 Task: Look for Airbnb properties in Paducah, United States from 1st December, 2023 to 5th December, 2023 for 1 adult. Place can be entire place with 1  bedroom having 1 bed and 1 bathroom. Property type can be flat. Amenities needed are: wifi. Booking option can be shelf check-in.
Action: Mouse pressed left at (530, 96)
Screenshot: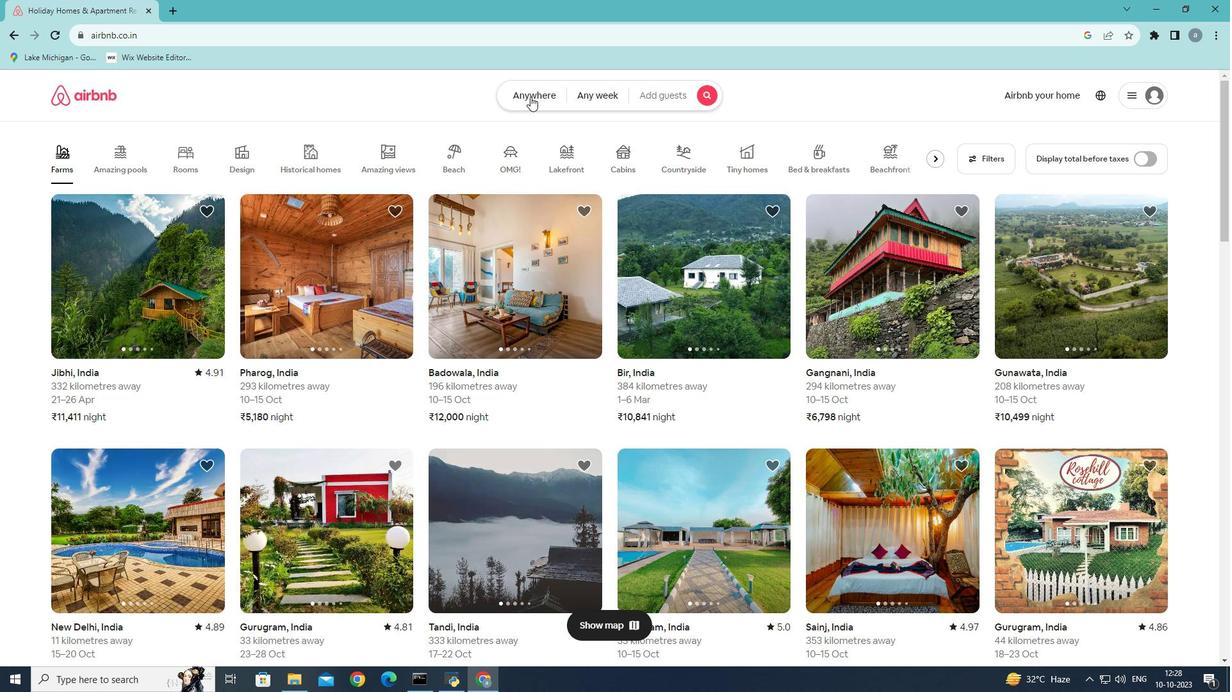 
Action: Mouse moved to (387, 150)
Screenshot: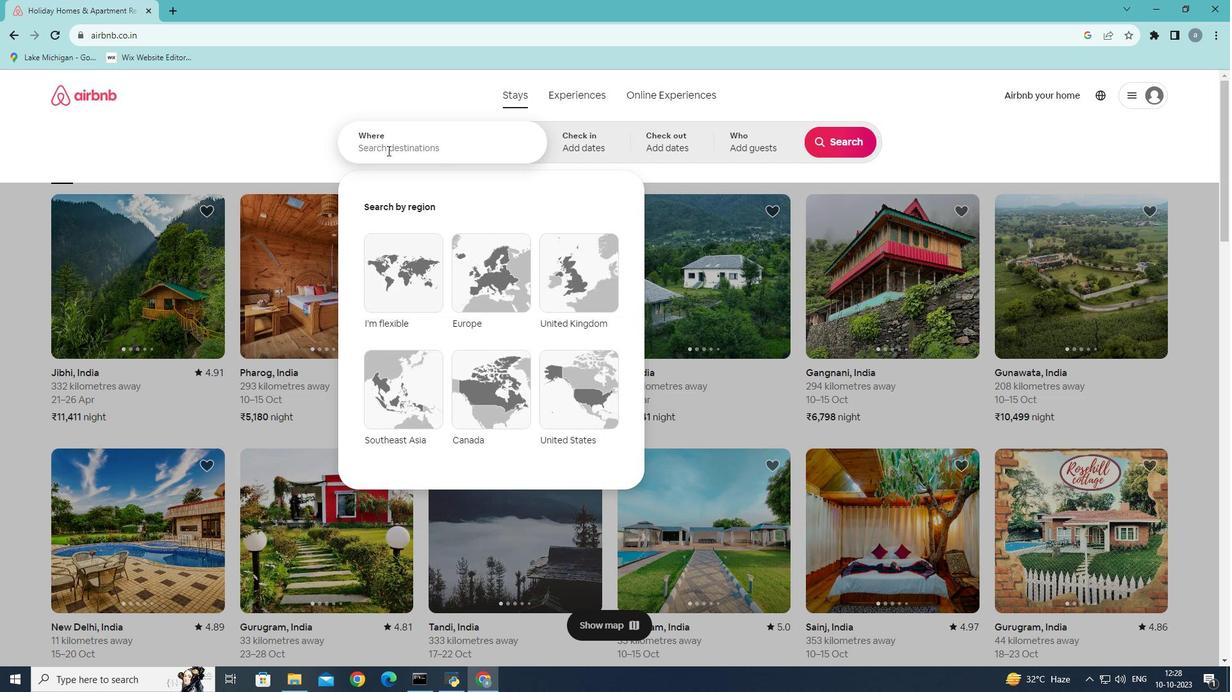 
Action: Mouse pressed left at (387, 150)
Screenshot: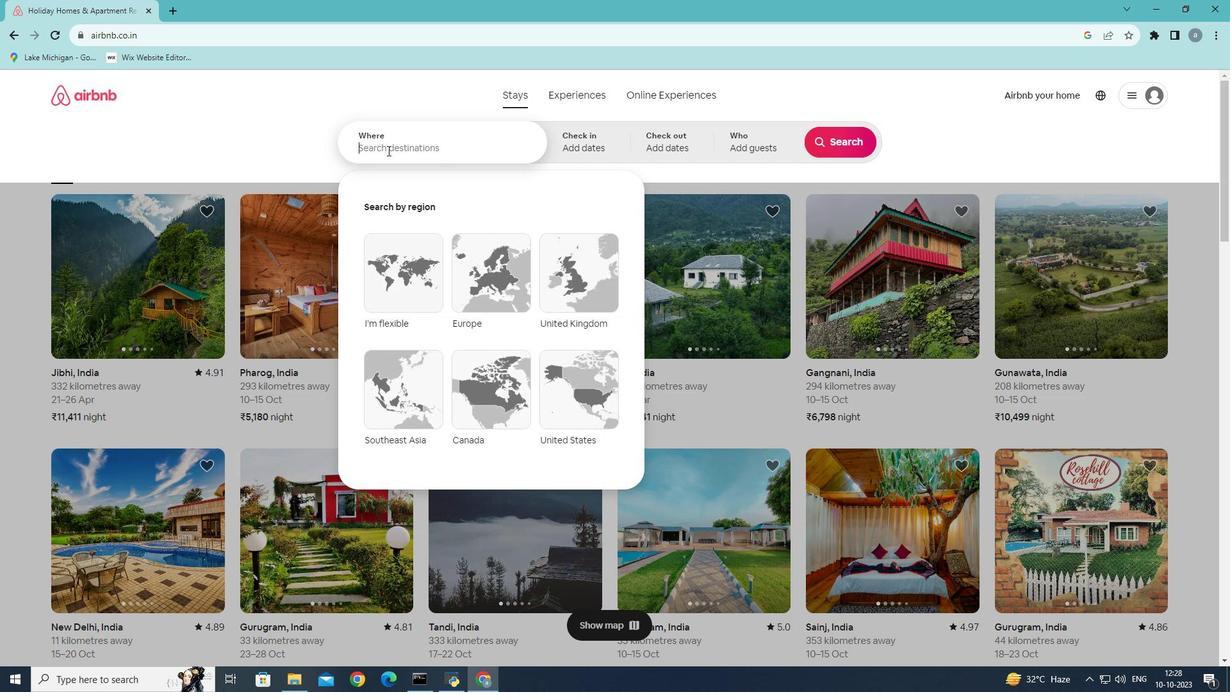 
Action: Mouse moved to (444, 141)
Screenshot: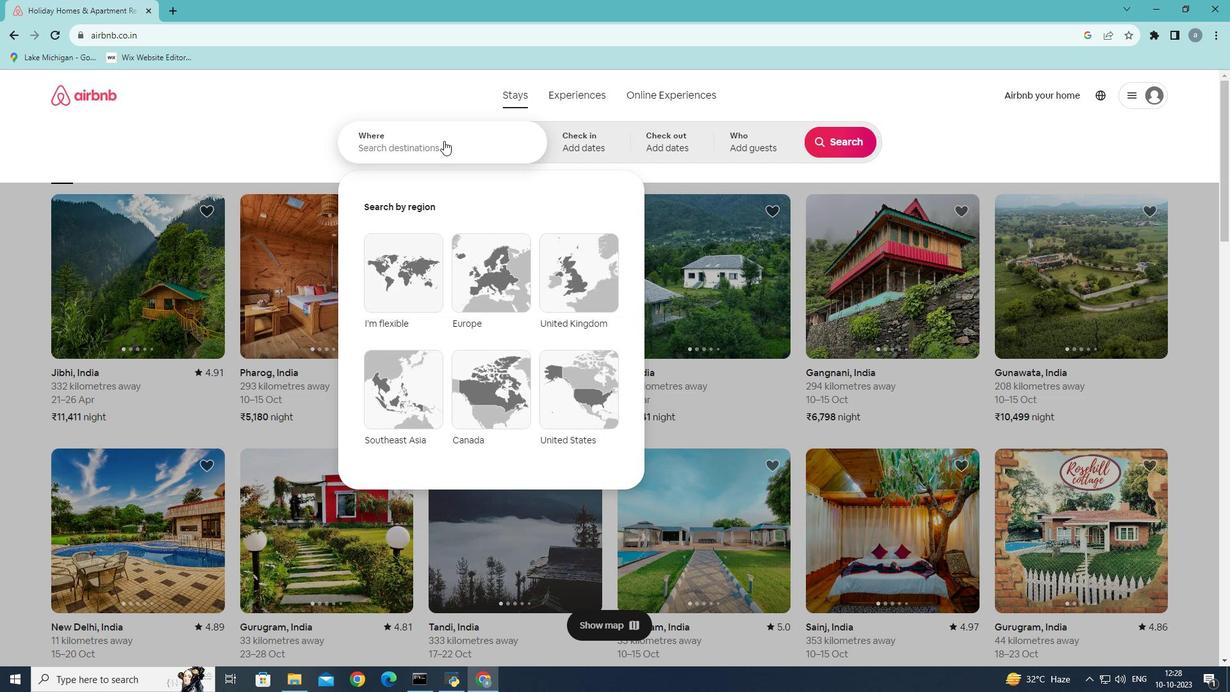 
Action: Key pressed <Key.shift>Paducah
Screenshot: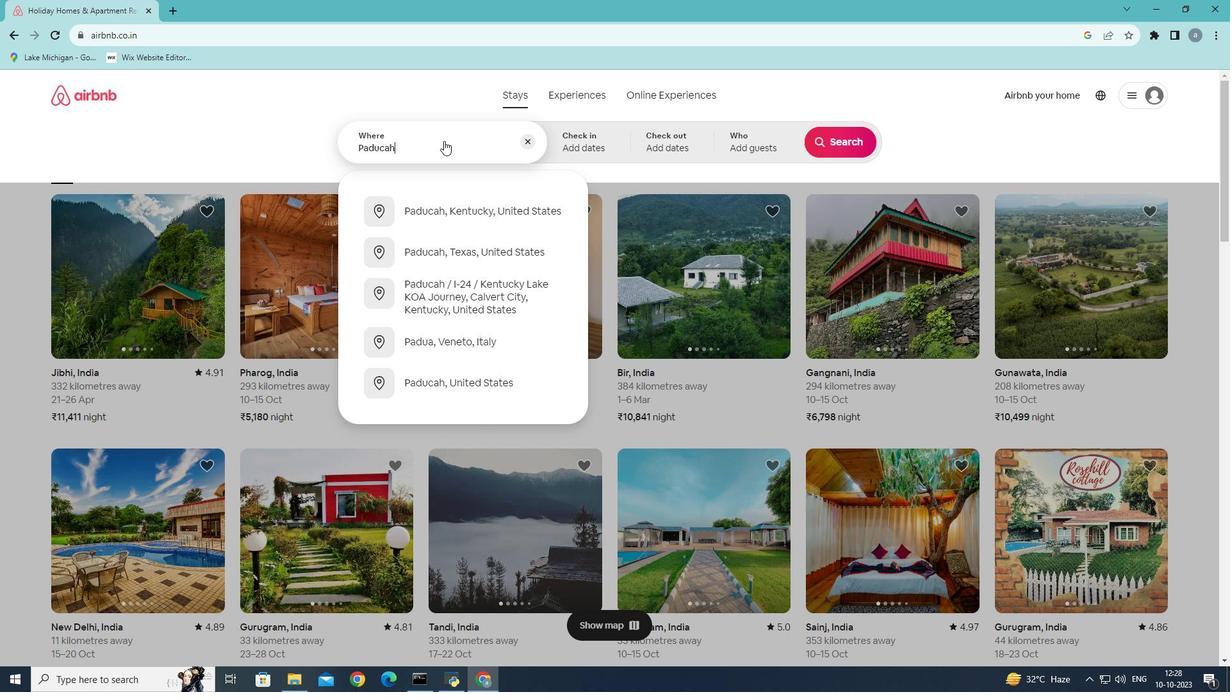 
Action: Mouse moved to (484, 218)
Screenshot: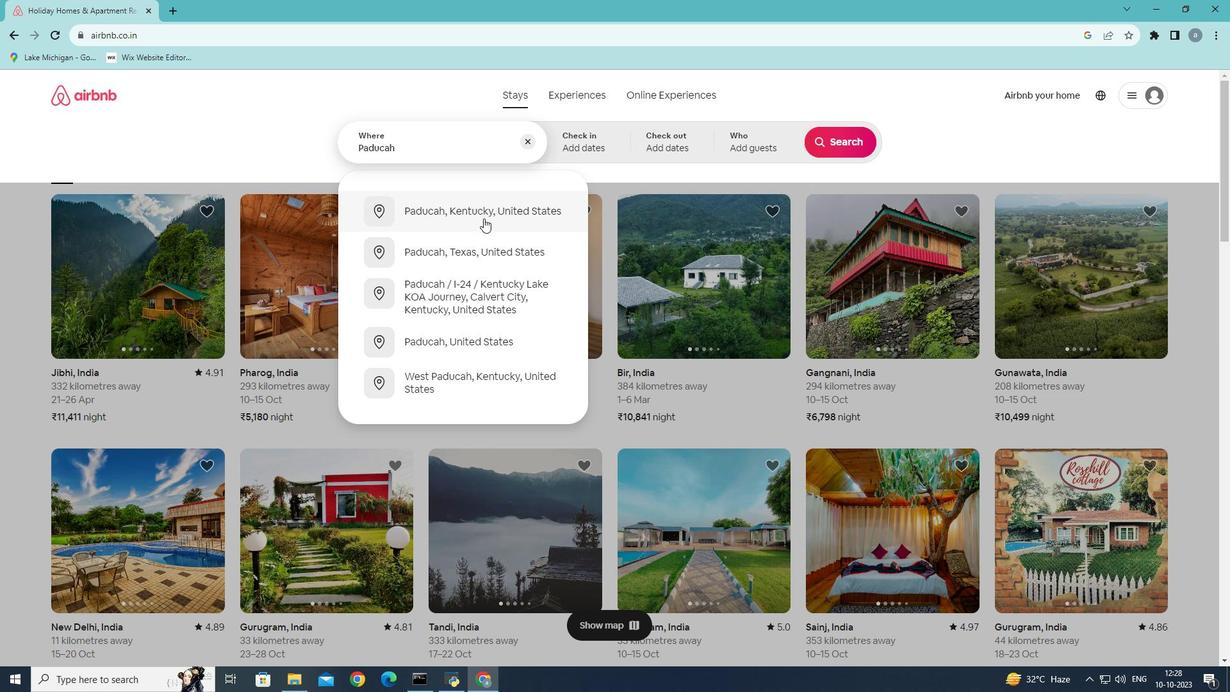 
Action: Mouse pressed left at (484, 218)
Screenshot: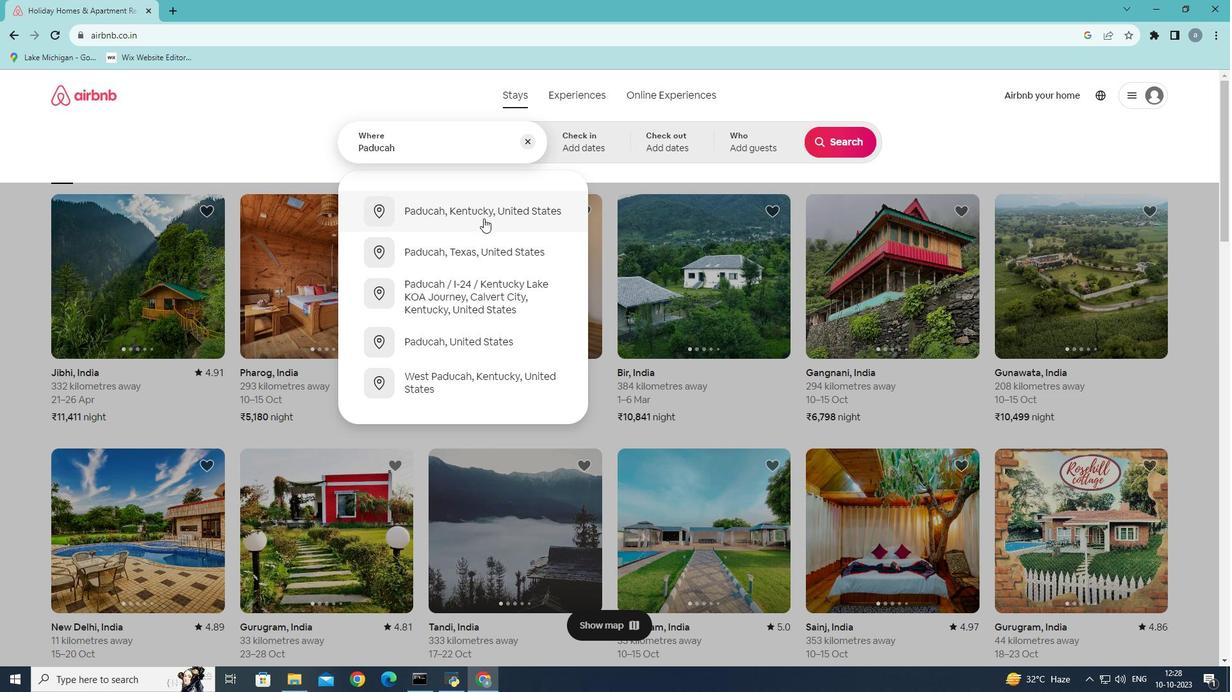 
Action: Mouse moved to (835, 242)
Screenshot: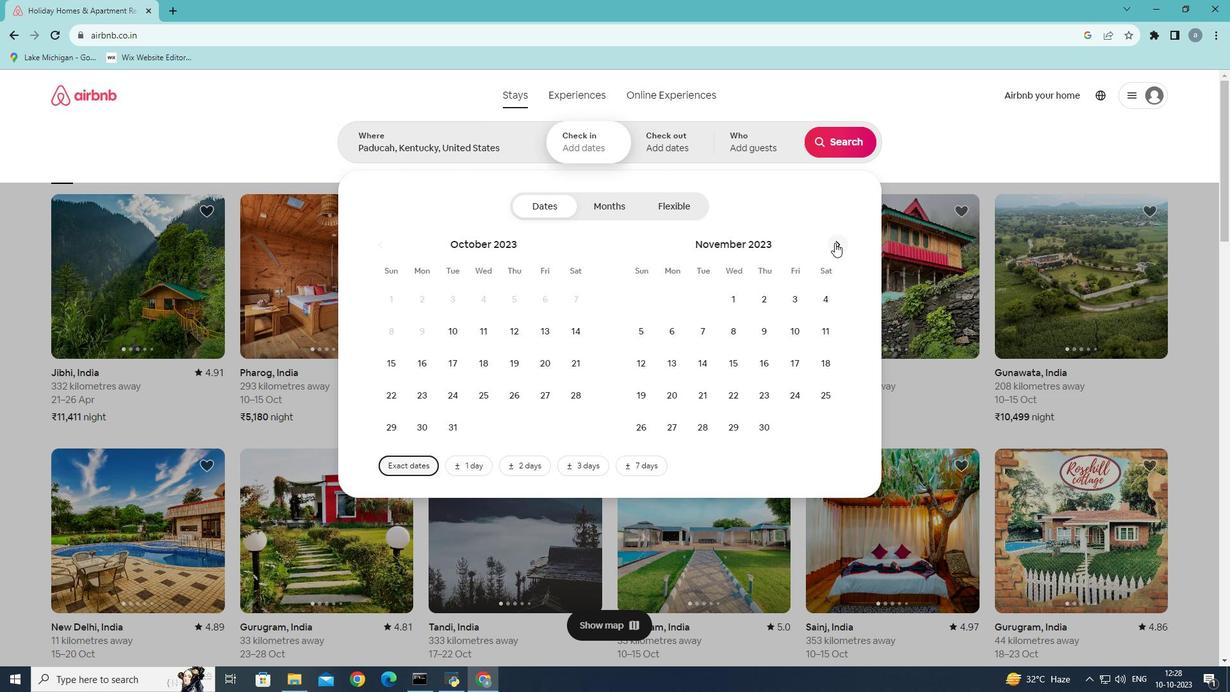 
Action: Mouse pressed left at (835, 242)
Screenshot: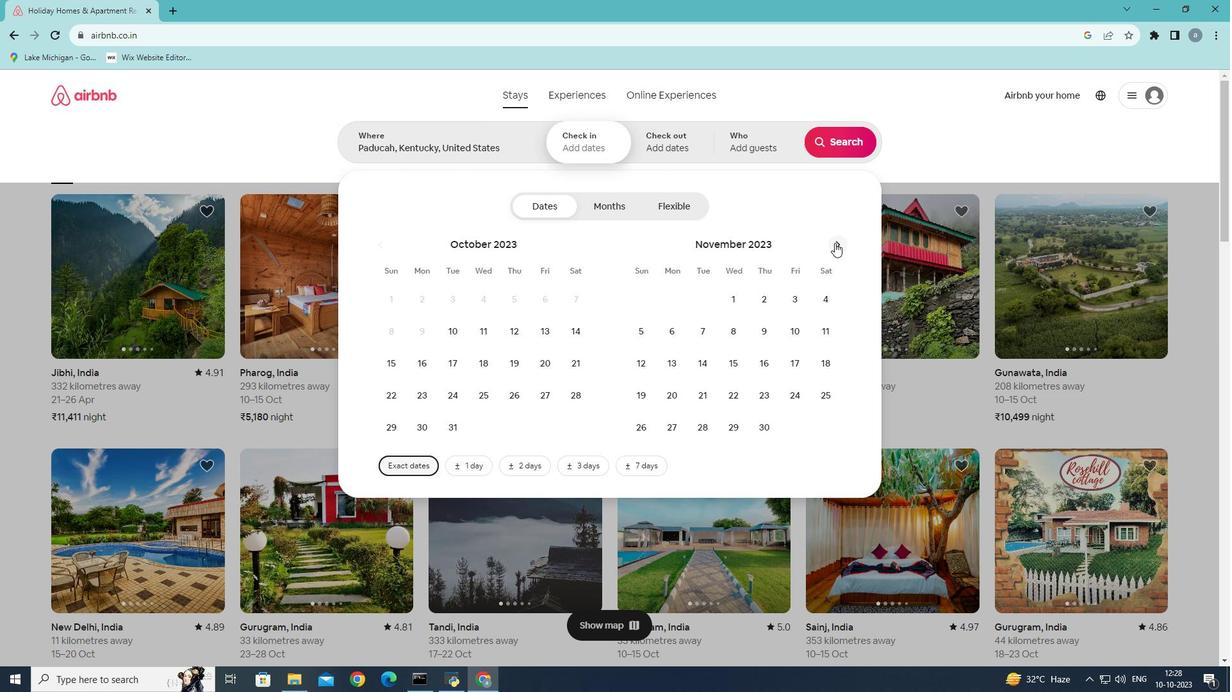 
Action: Mouse moved to (794, 296)
Screenshot: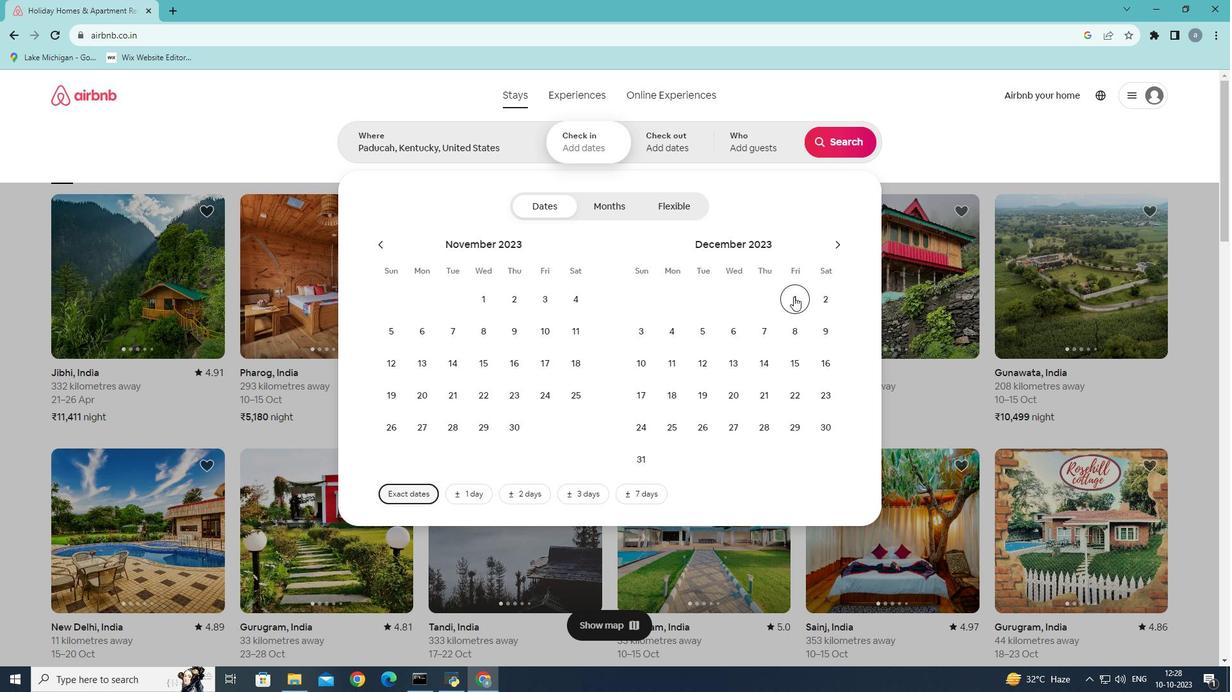 
Action: Mouse pressed left at (794, 296)
Screenshot: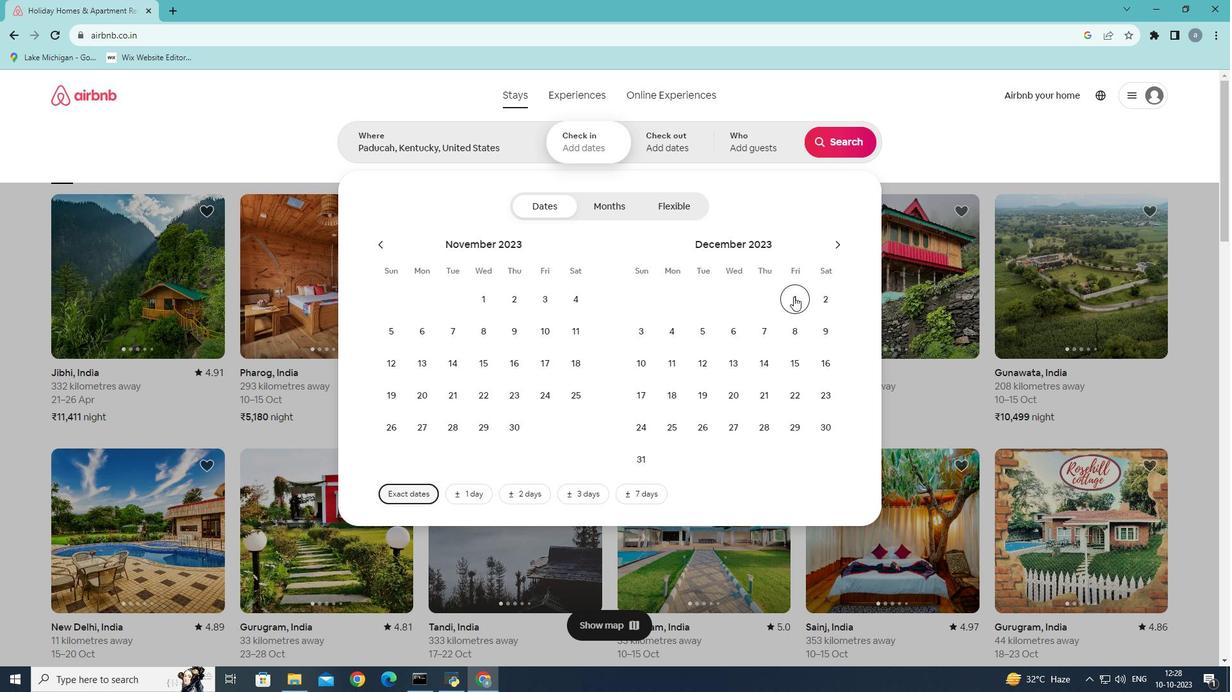 
Action: Mouse moved to (700, 329)
Screenshot: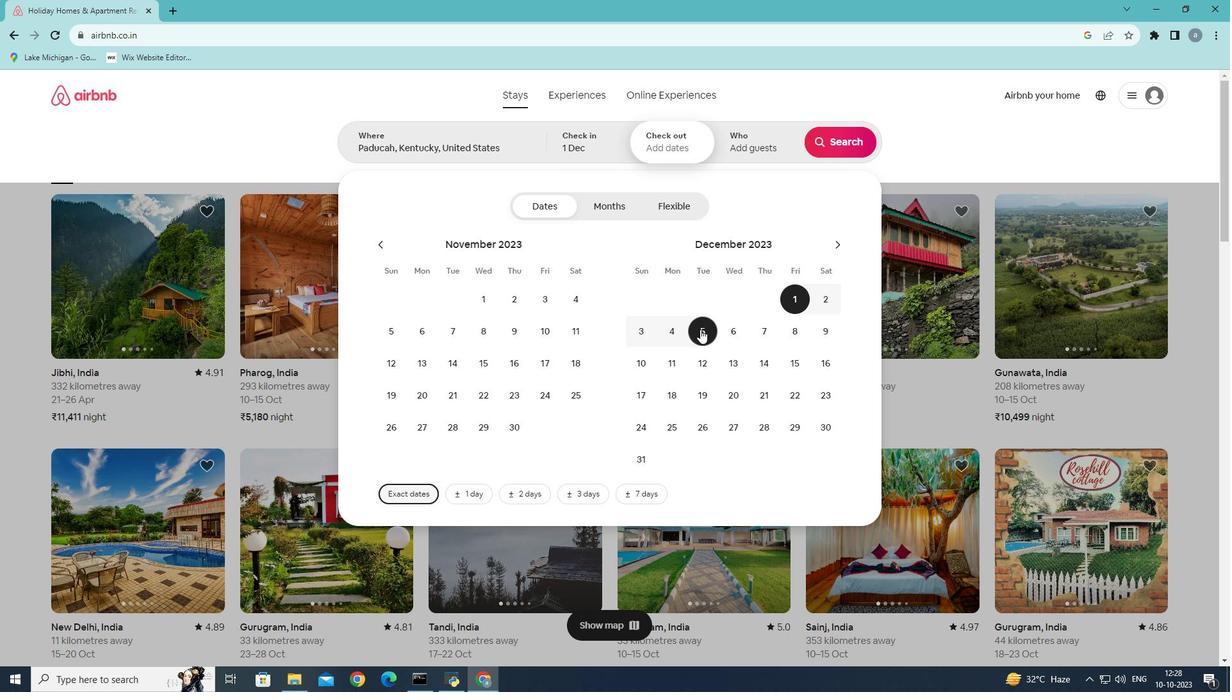 
Action: Mouse pressed left at (700, 329)
Screenshot: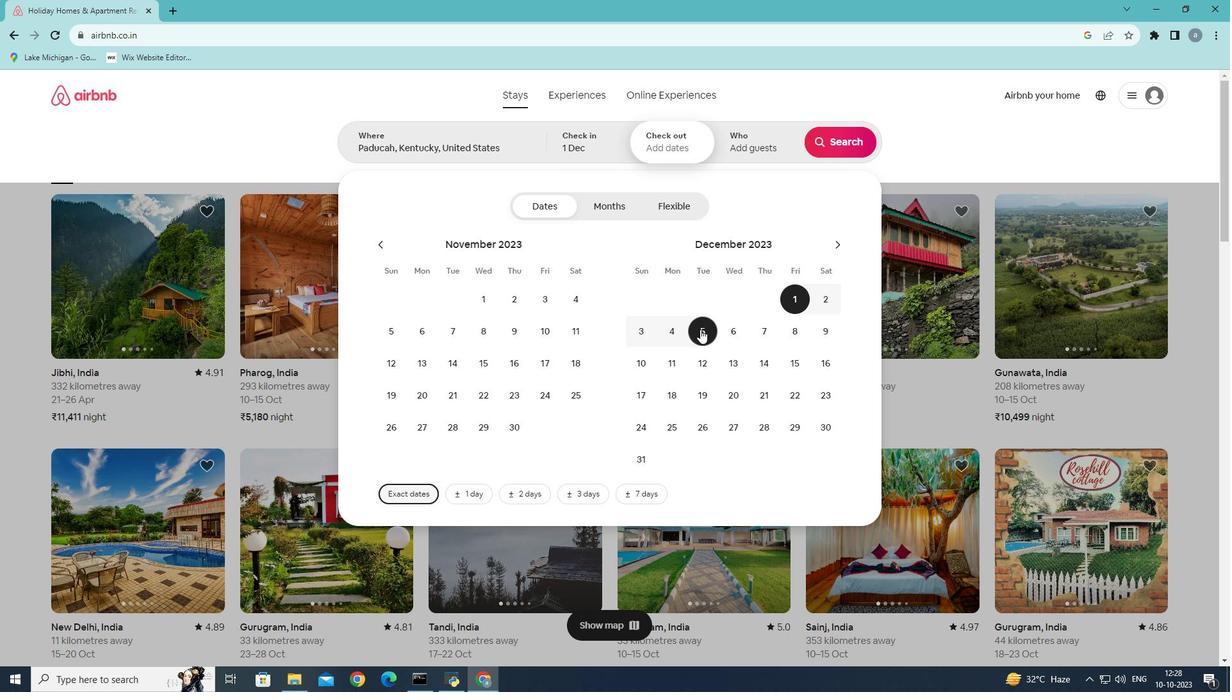
Action: Mouse moved to (752, 144)
Screenshot: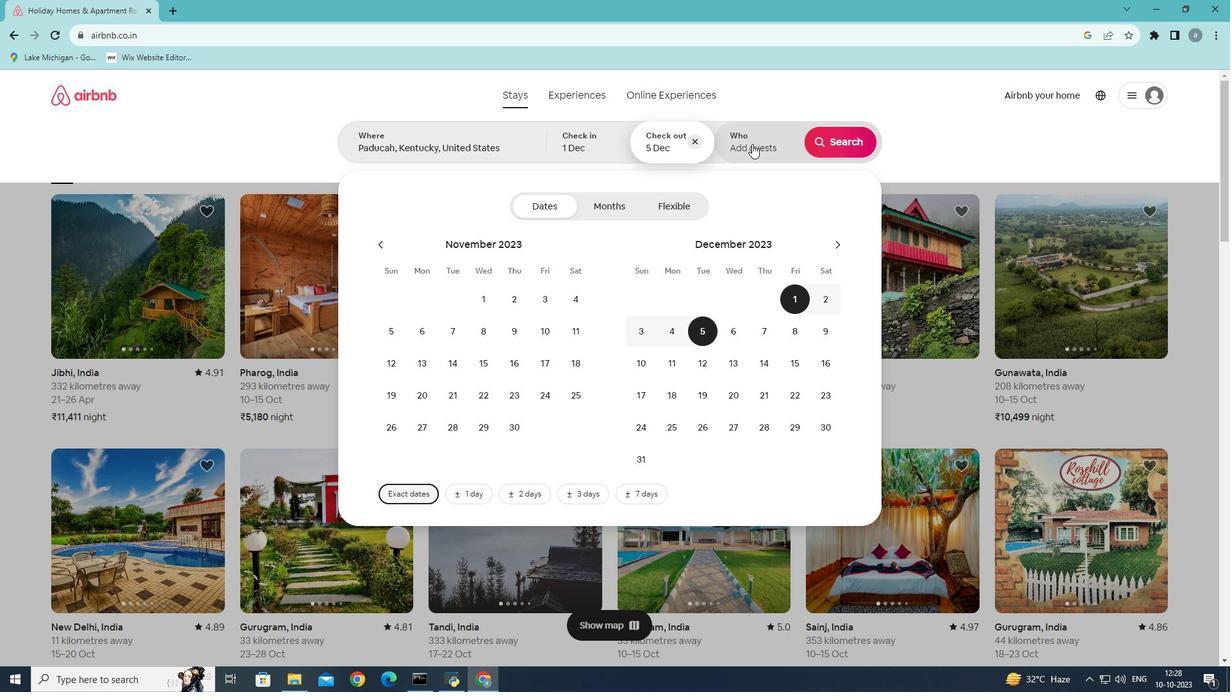 
Action: Mouse pressed left at (752, 144)
Screenshot: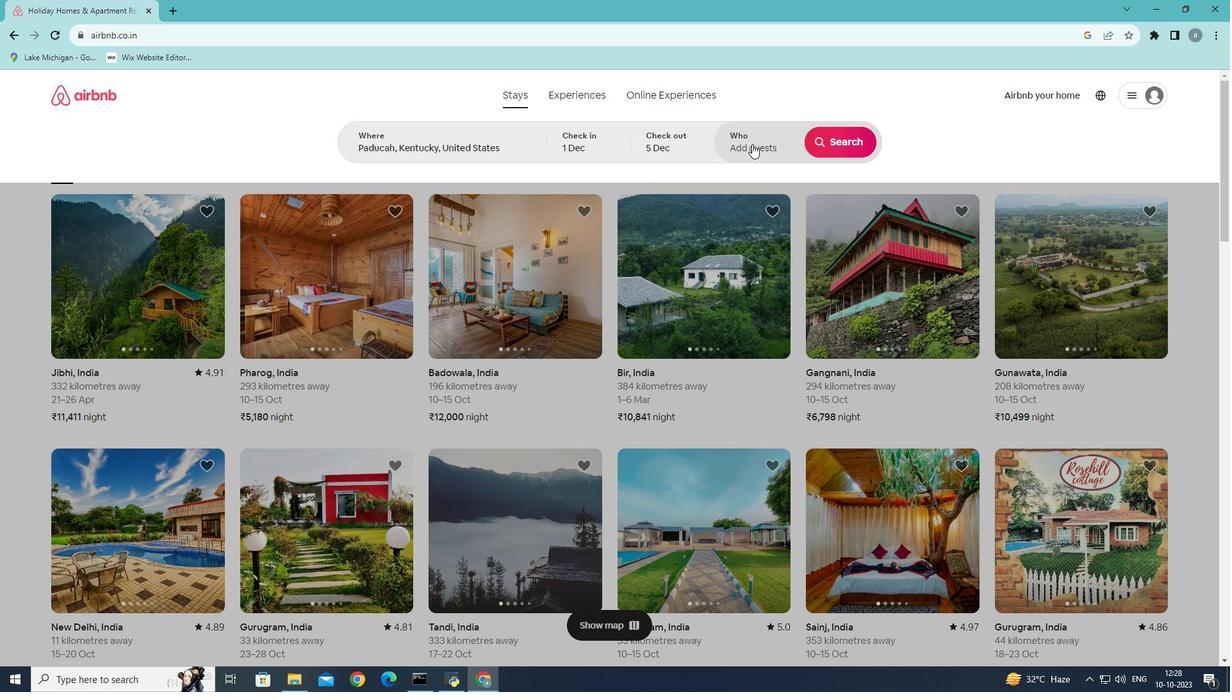 
Action: Mouse moved to (845, 210)
Screenshot: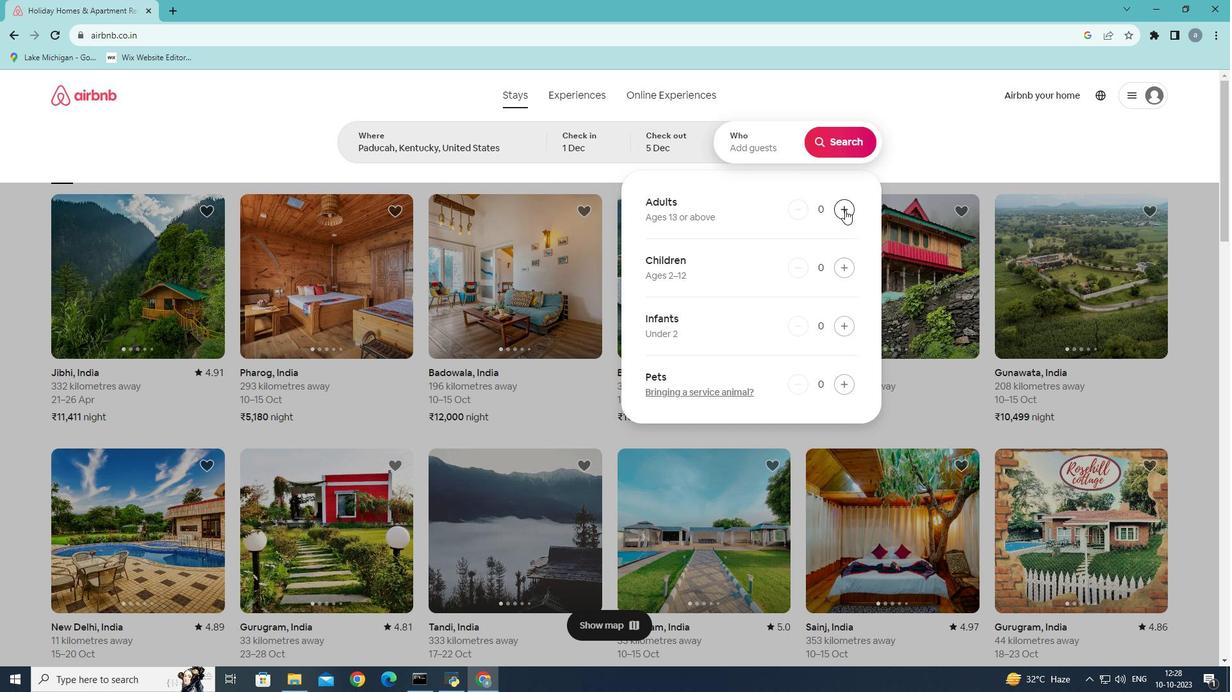 
Action: Mouse pressed left at (845, 210)
Screenshot: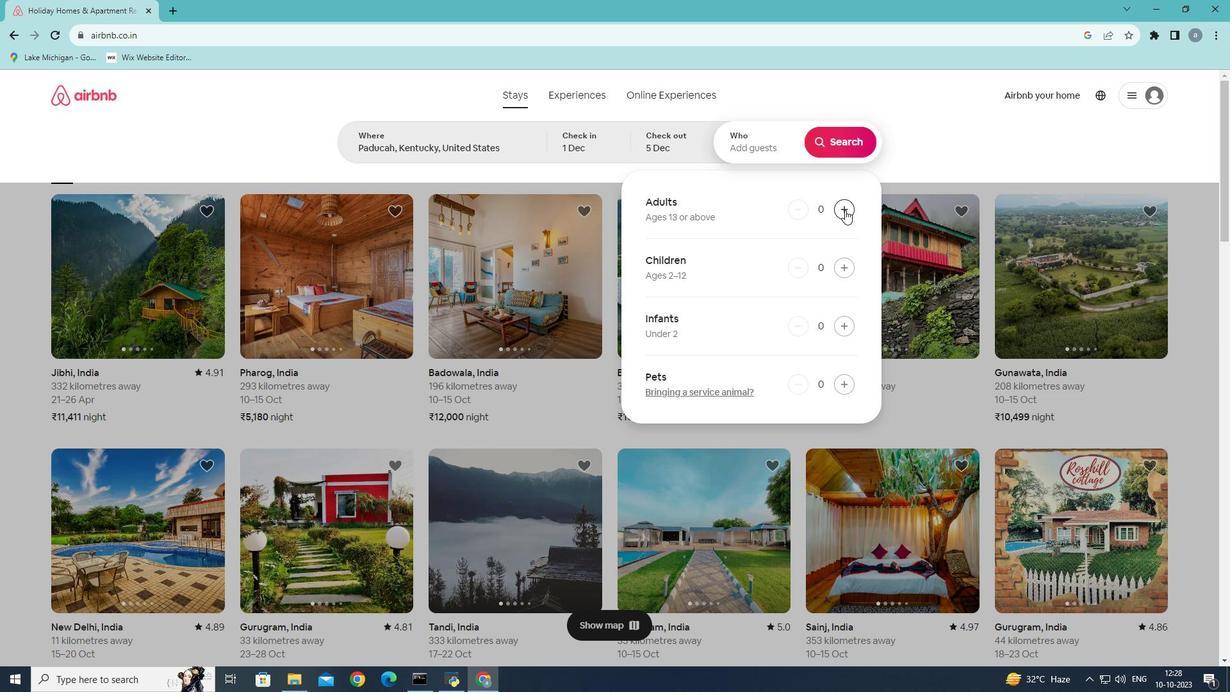 
Action: Mouse moved to (853, 150)
Screenshot: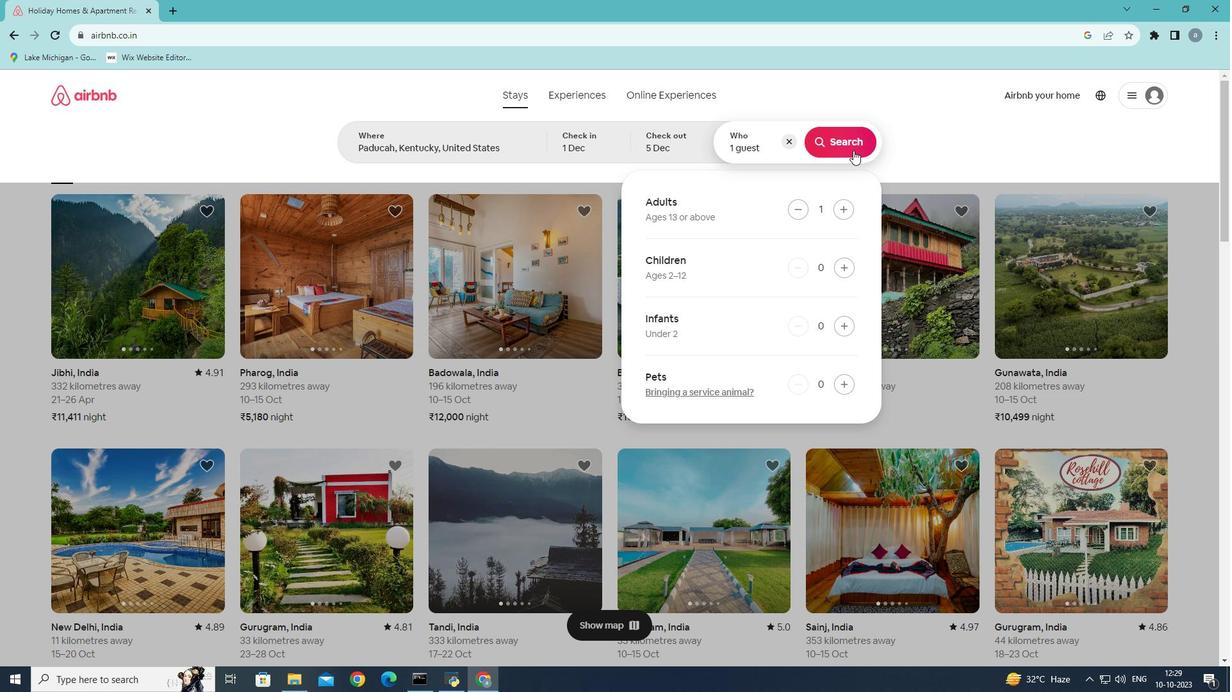 
Action: Mouse pressed left at (853, 150)
Screenshot: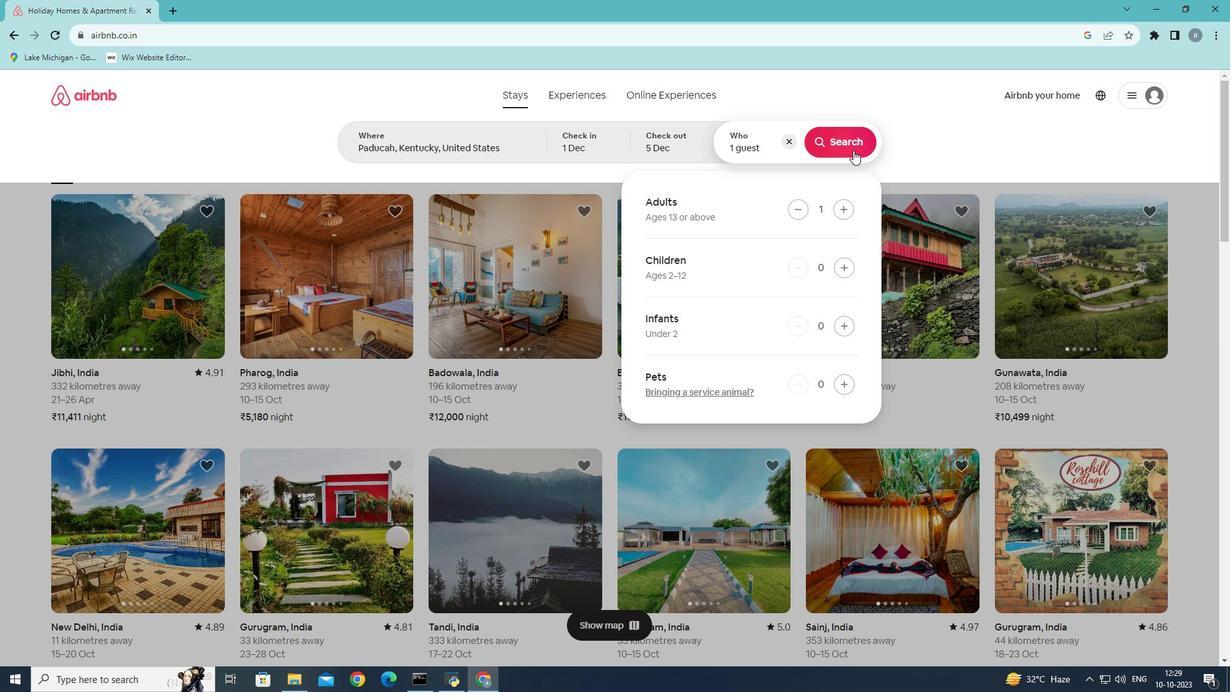 
Action: Mouse moved to (1021, 146)
Screenshot: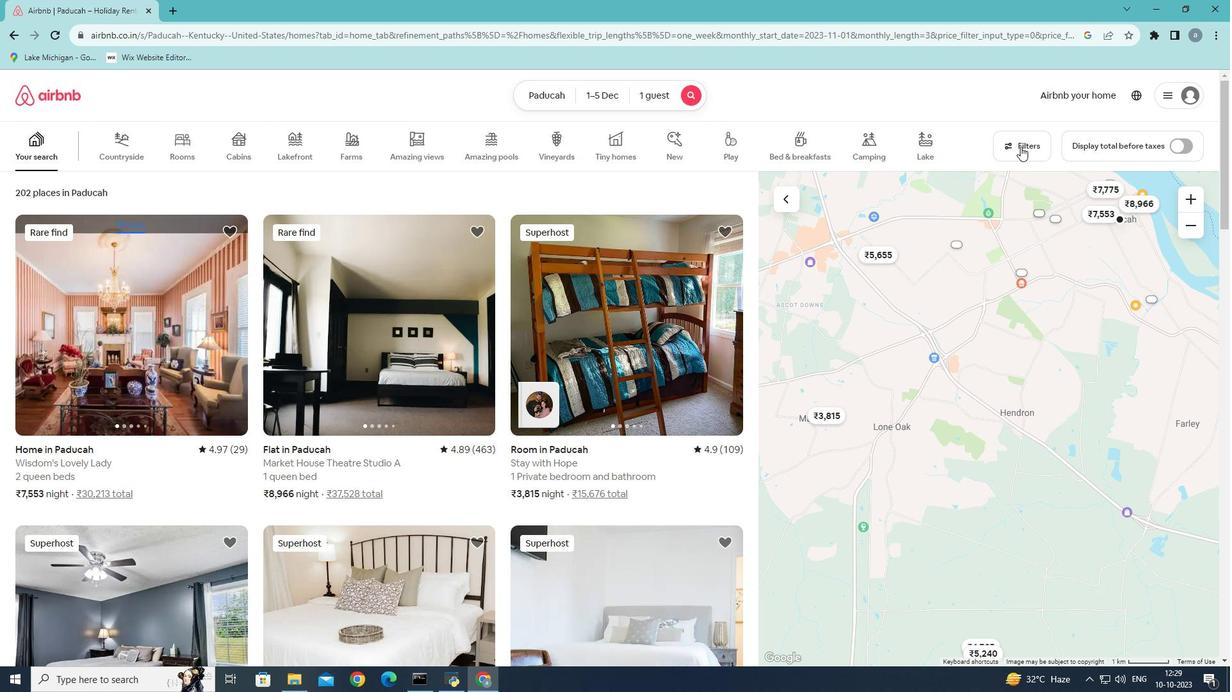 
Action: Mouse pressed left at (1021, 146)
Screenshot: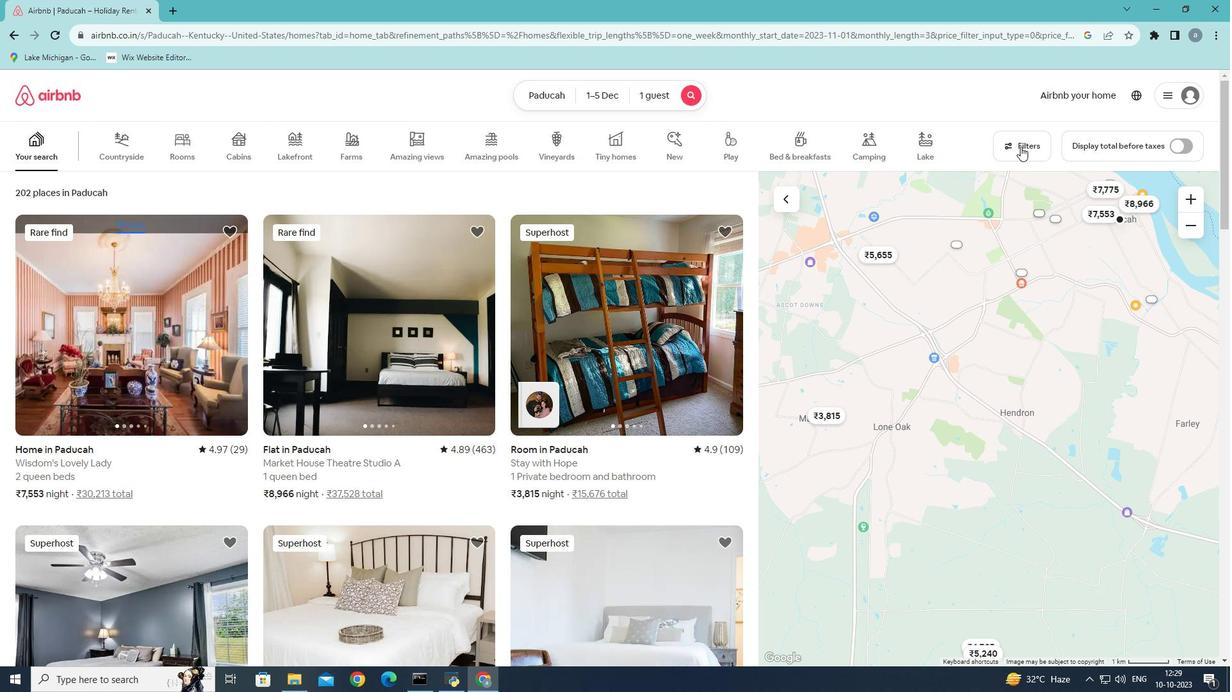 
Action: Mouse moved to (755, 218)
Screenshot: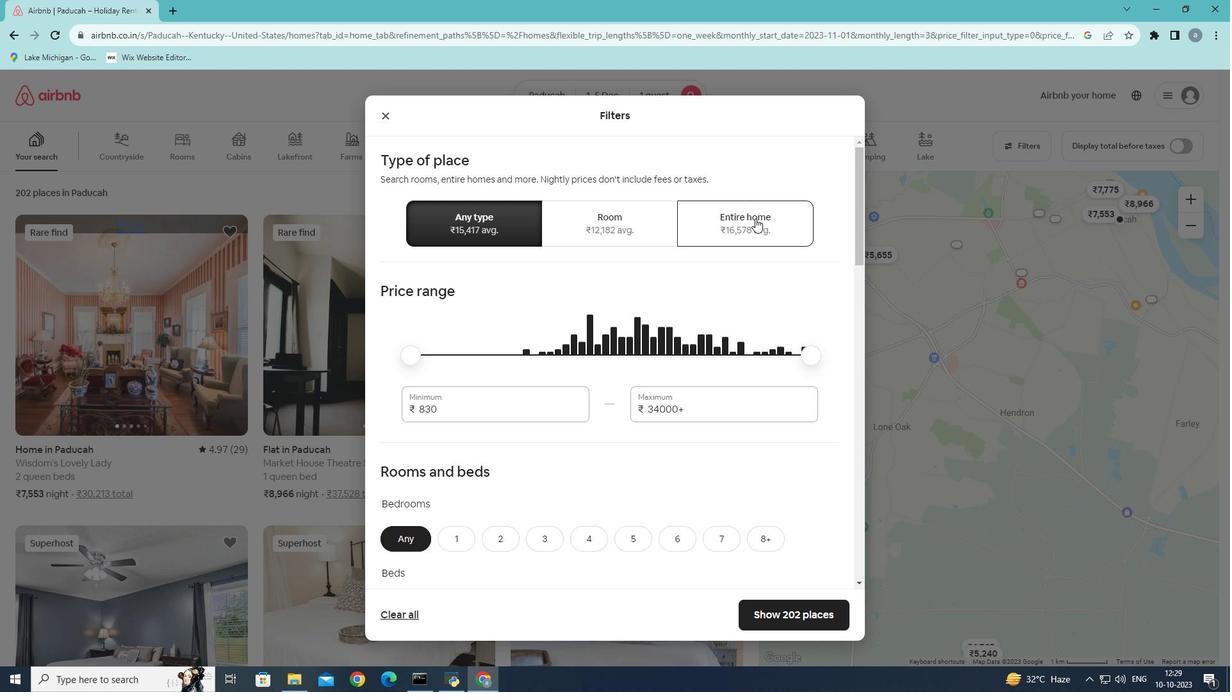 
Action: Mouse pressed left at (755, 218)
Screenshot: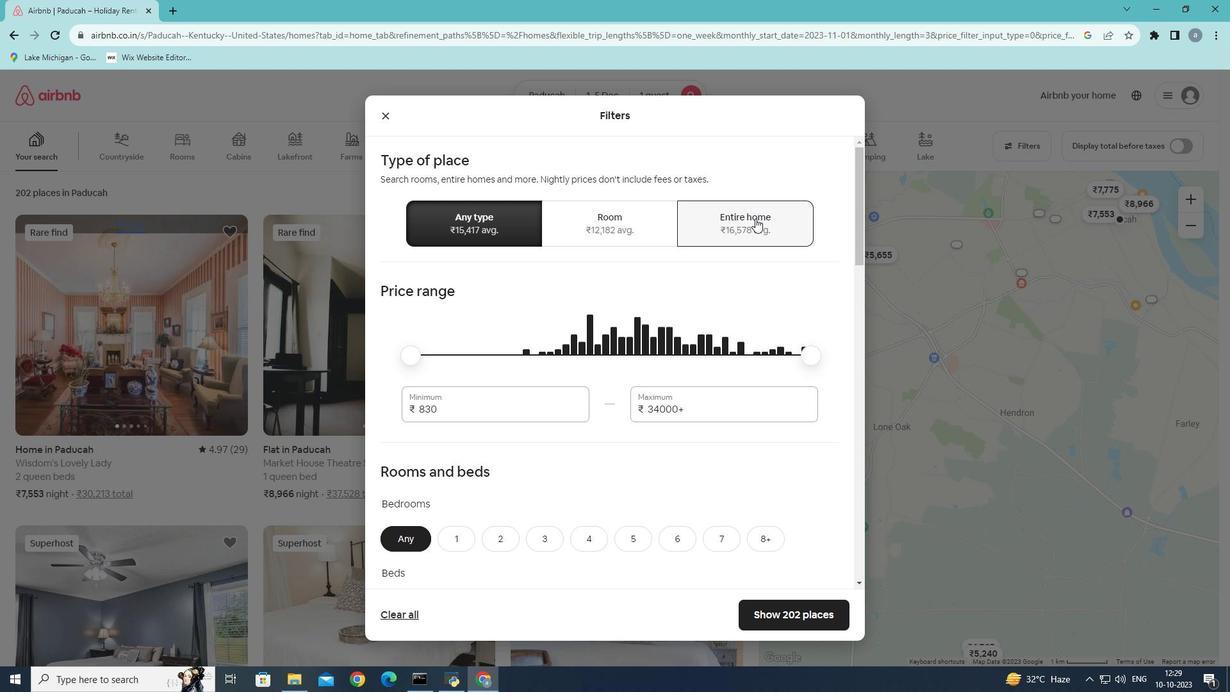 
Action: Mouse moved to (615, 308)
Screenshot: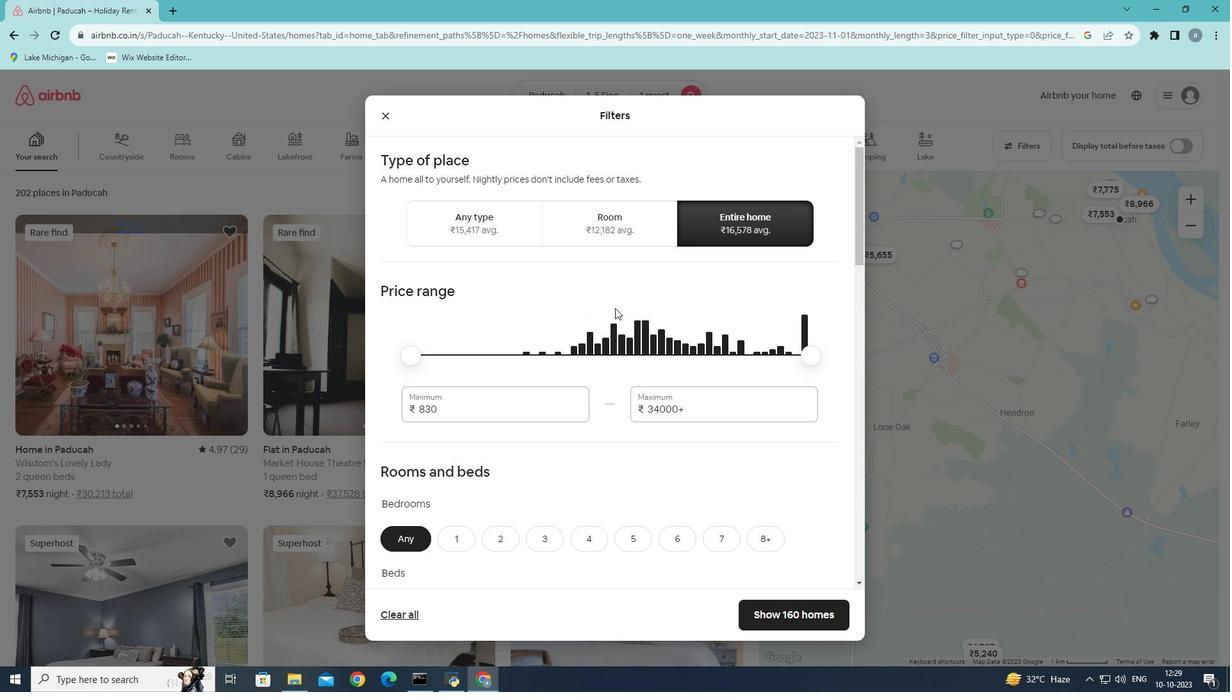 
Action: Mouse scrolled (615, 307) with delta (0, 0)
Screenshot: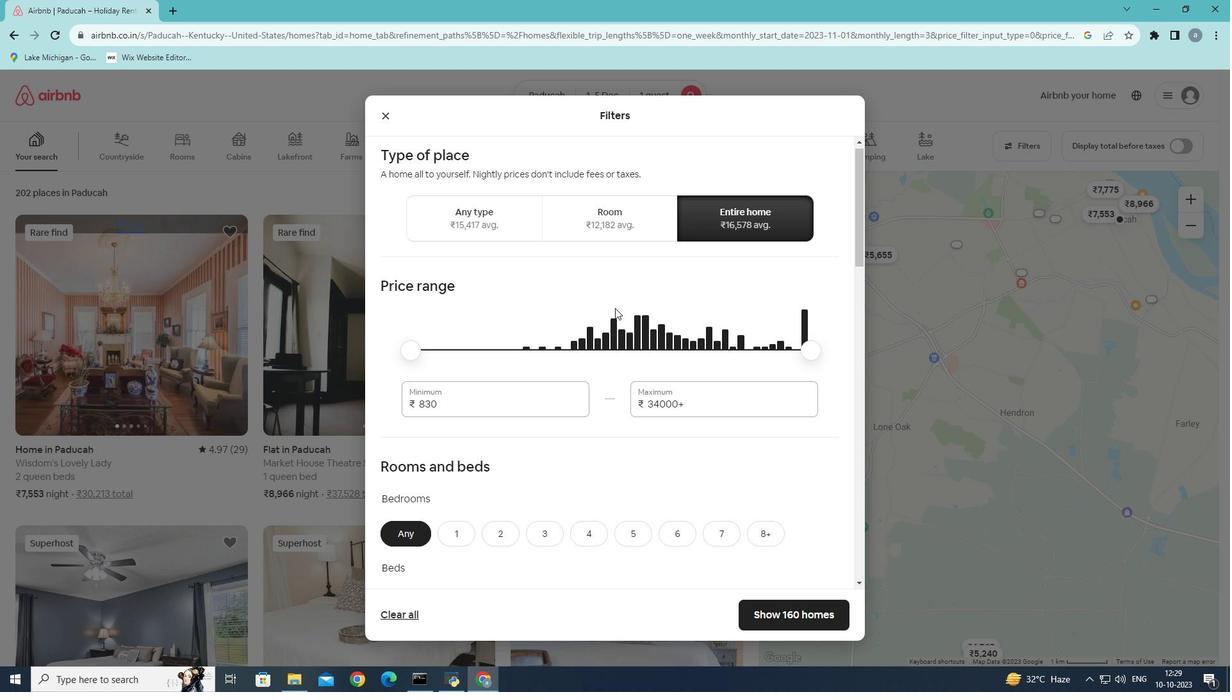 
Action: Mouse scrolled (615, 307) with delta (0, 0)
Screenshot: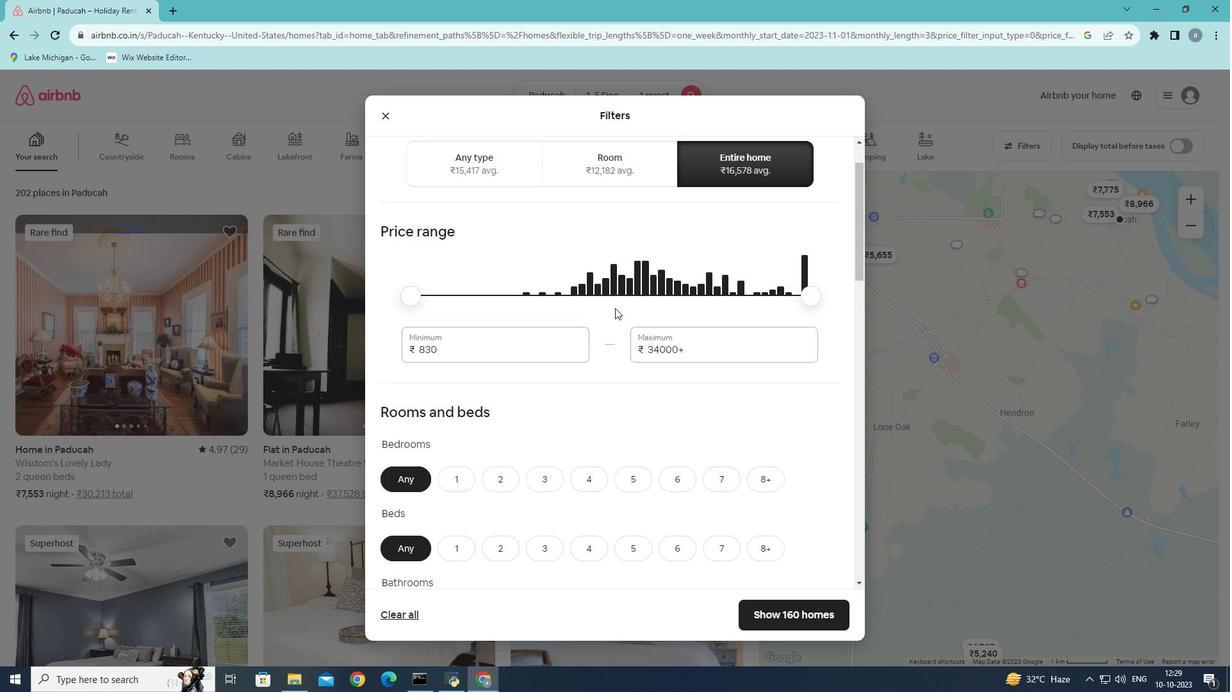 
Action: Mouse scrolled (615, 307) with delta (0, 0)
Screenshot: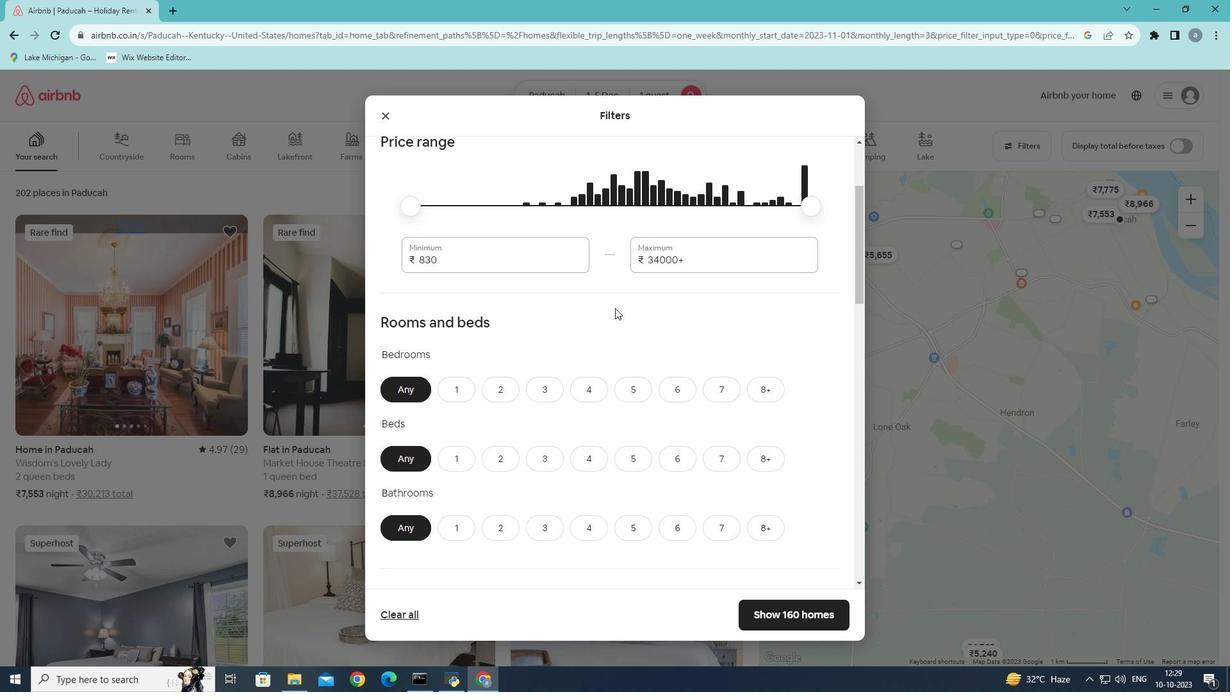 
Action: Mouse scrolled (615, 307) with delta (0, 0)
Screenshot: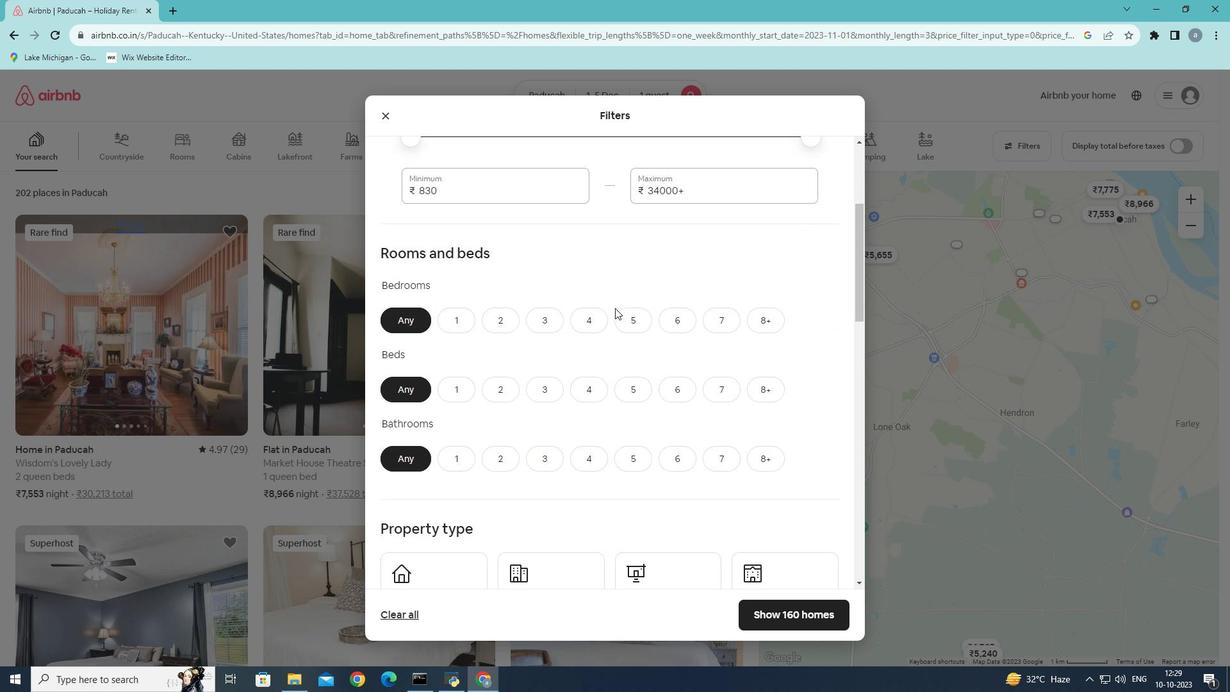 
Action: Mouse moved to (466, 282)
Screenshot: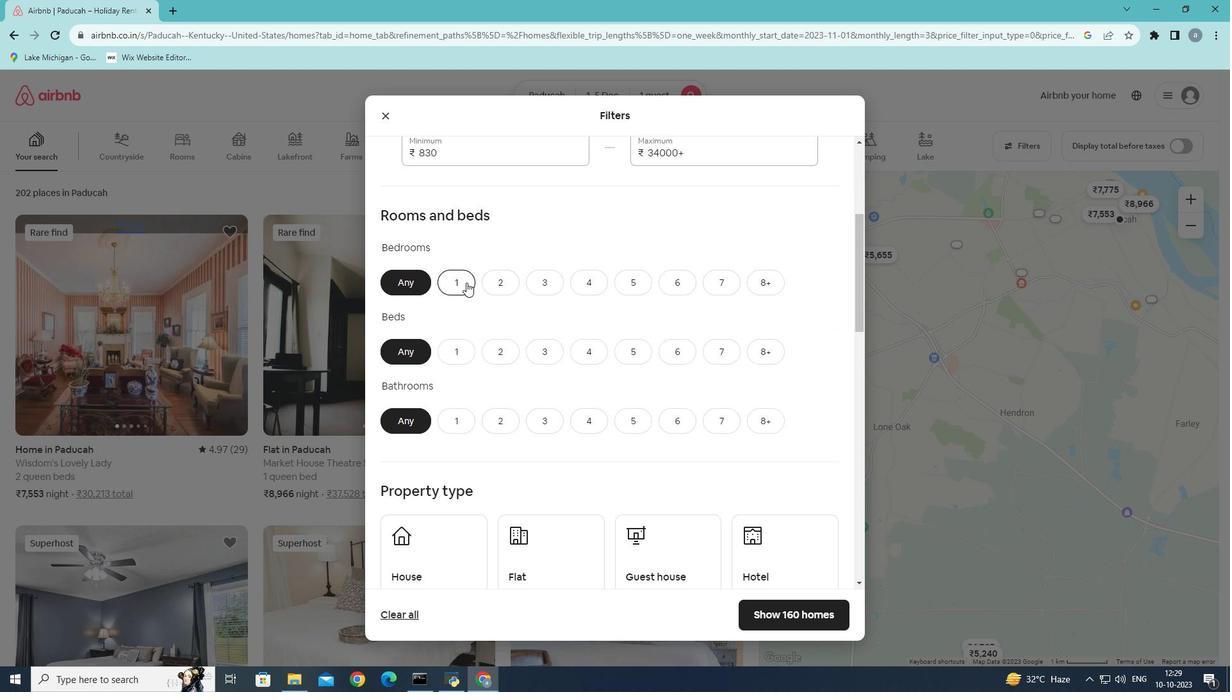 
Action: Mouse pressed left at (466, 282)
Screenshot: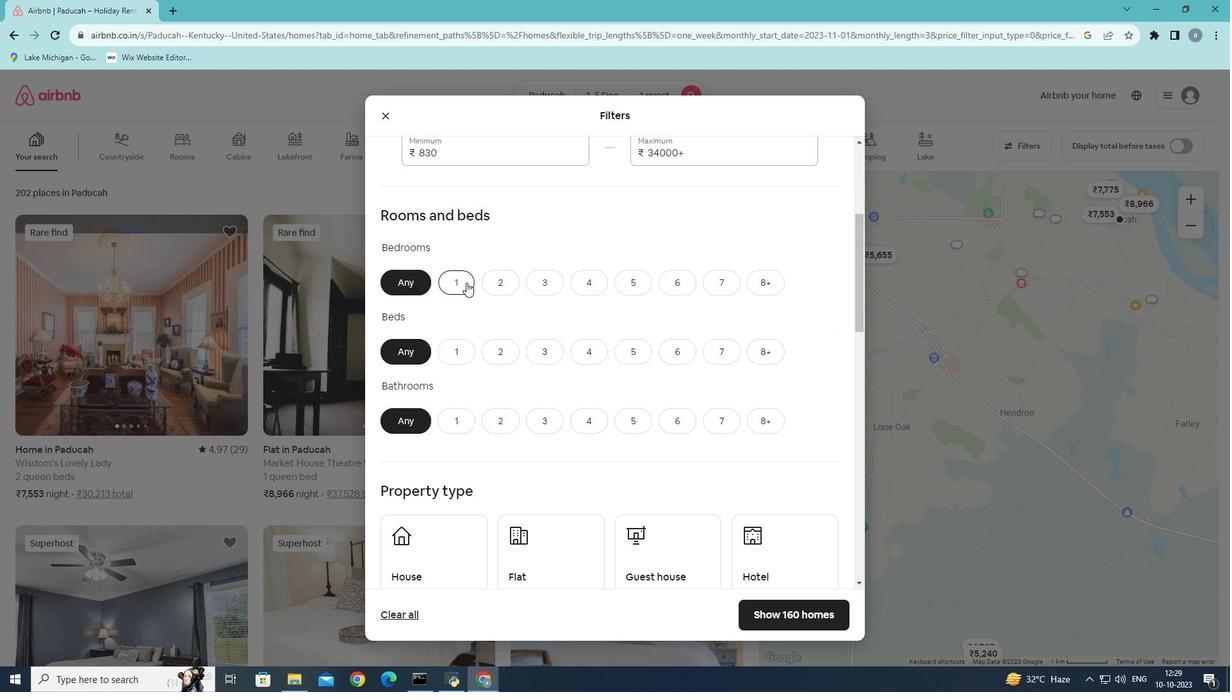 
Action: Mouse moved to (462, 355)
Screenshot: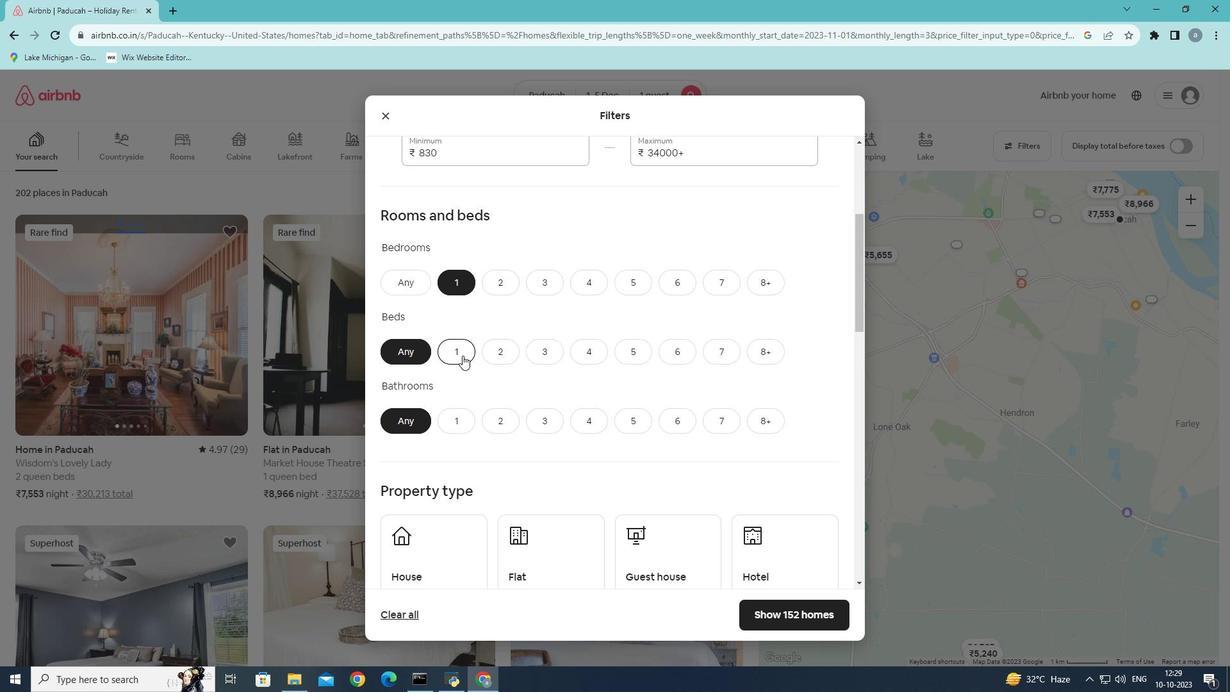 
Action: Mouse pressed left at (462, 355)
Screenshot: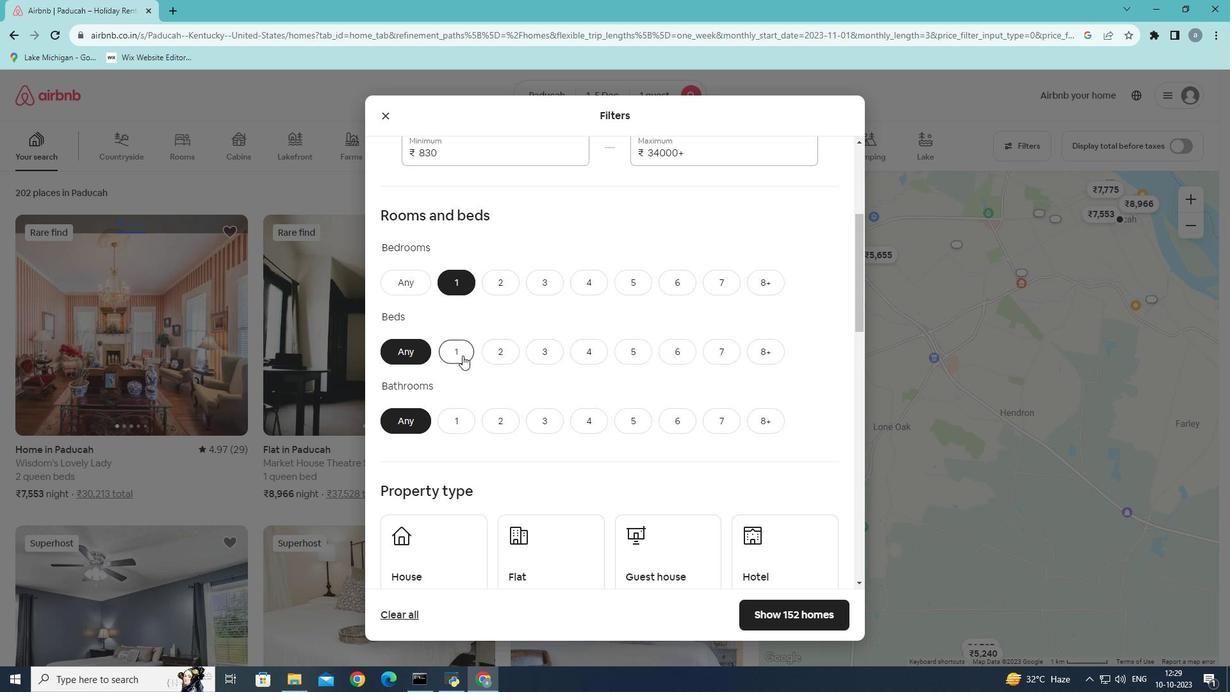 
Action: Mouse moved to (457, 431)
Screenshot: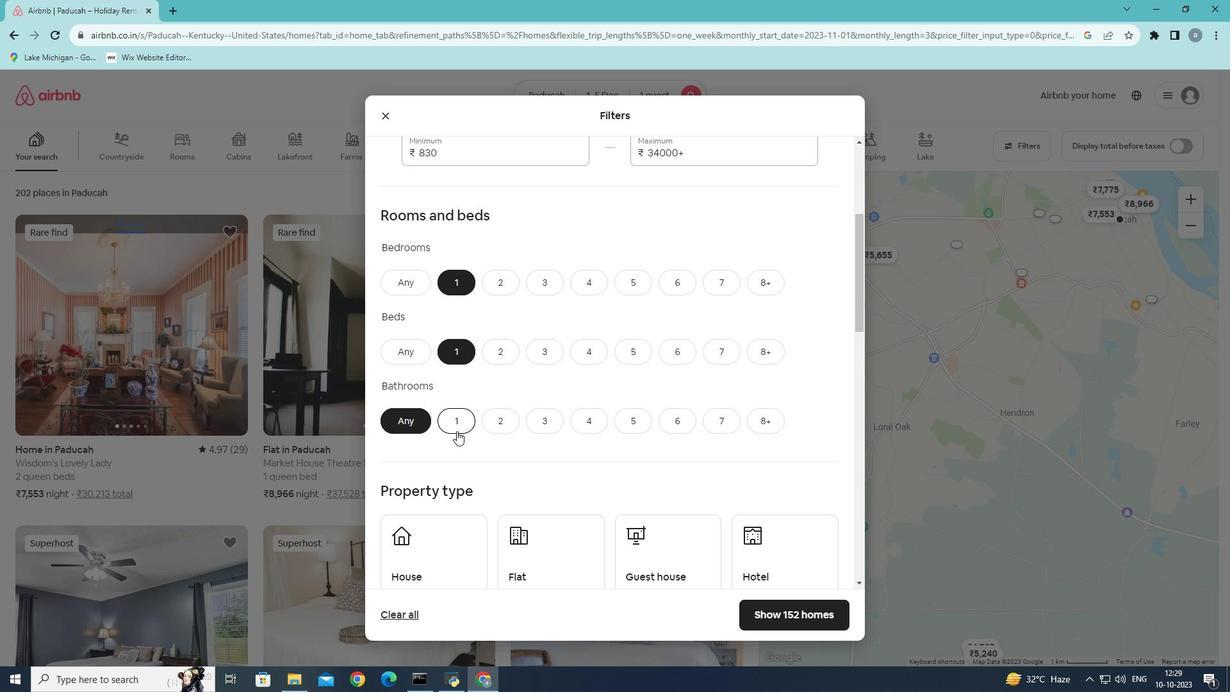 
Action: Mouse pressed left at (457, 431)
Screenshot: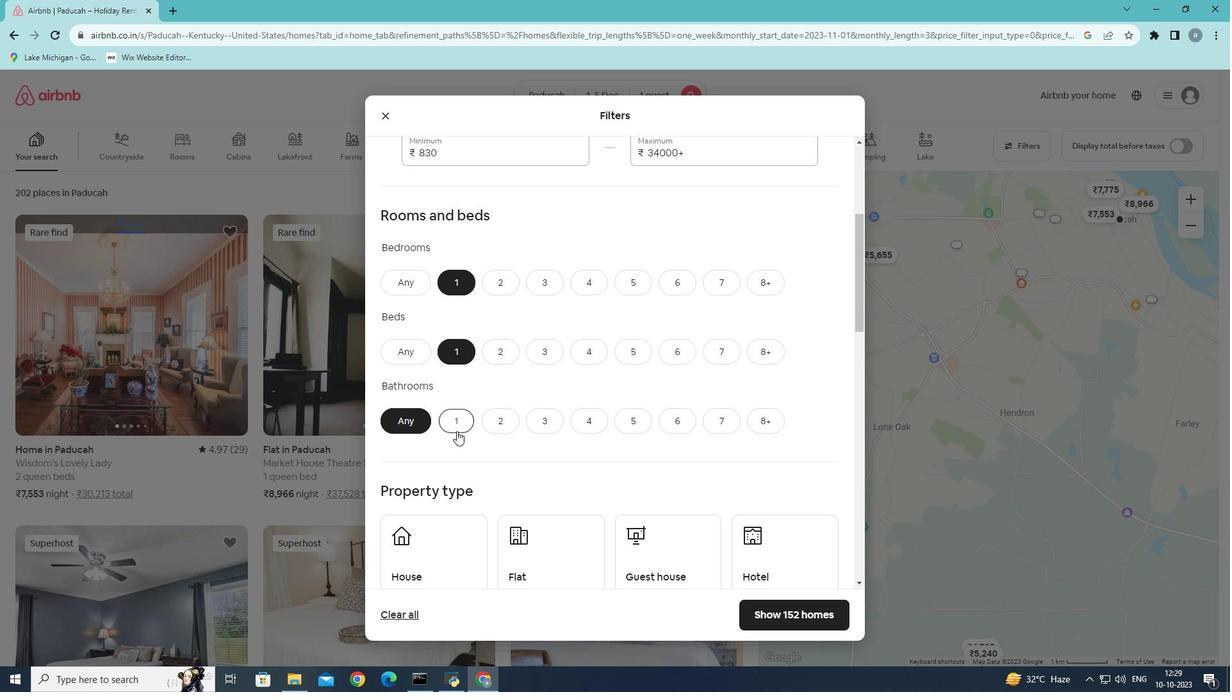 
Action: Mouse moved to (592, 378)
Screenshot: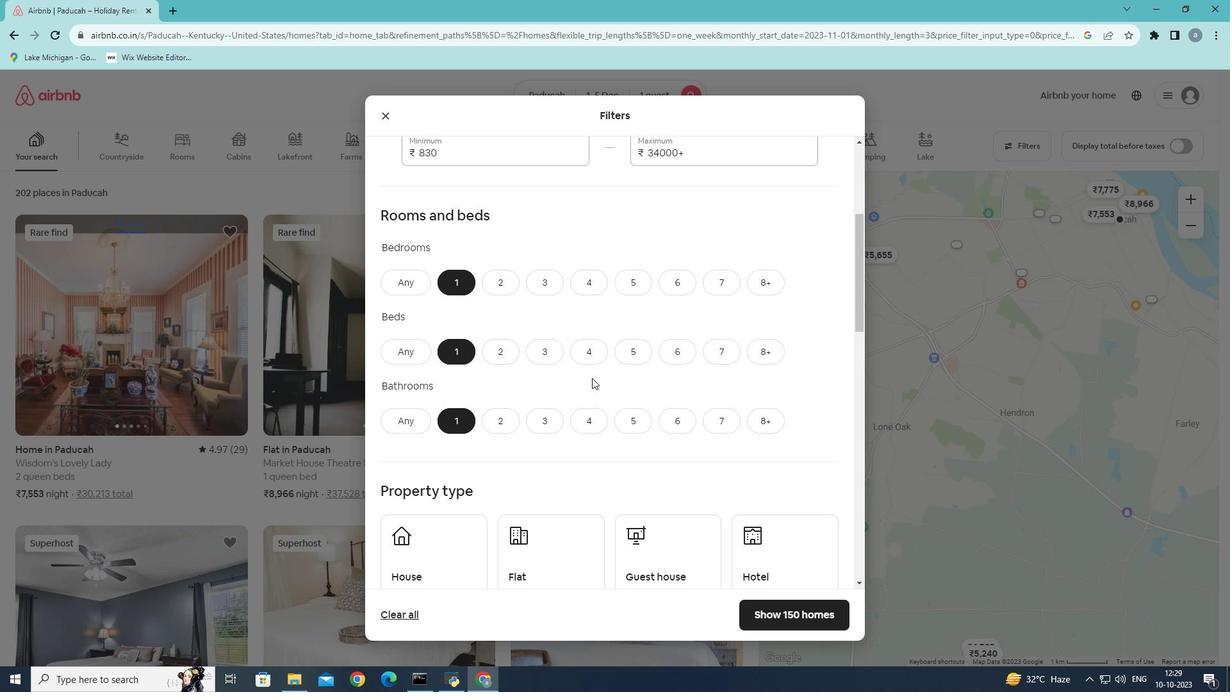 
Action: Mouse scrolled (592, 377) with delta (0, 0)
Screenshot: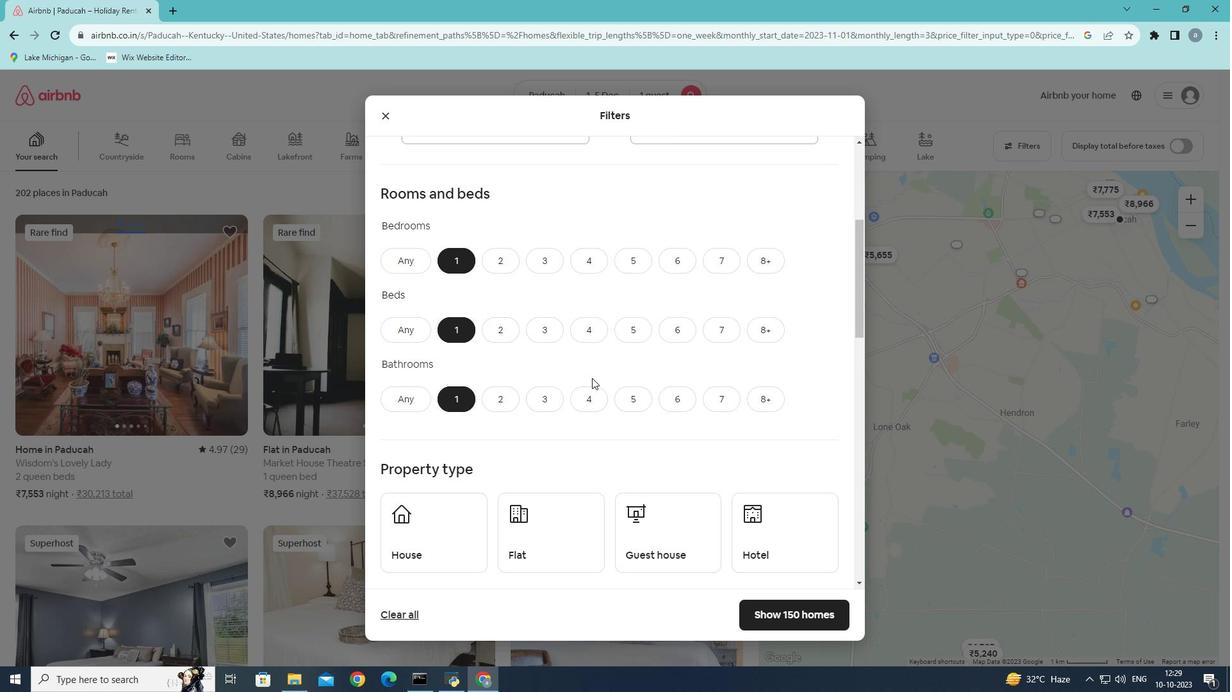 
Action: Mouse scrolled (592, 377) with delta (0, 0)
Screenshot: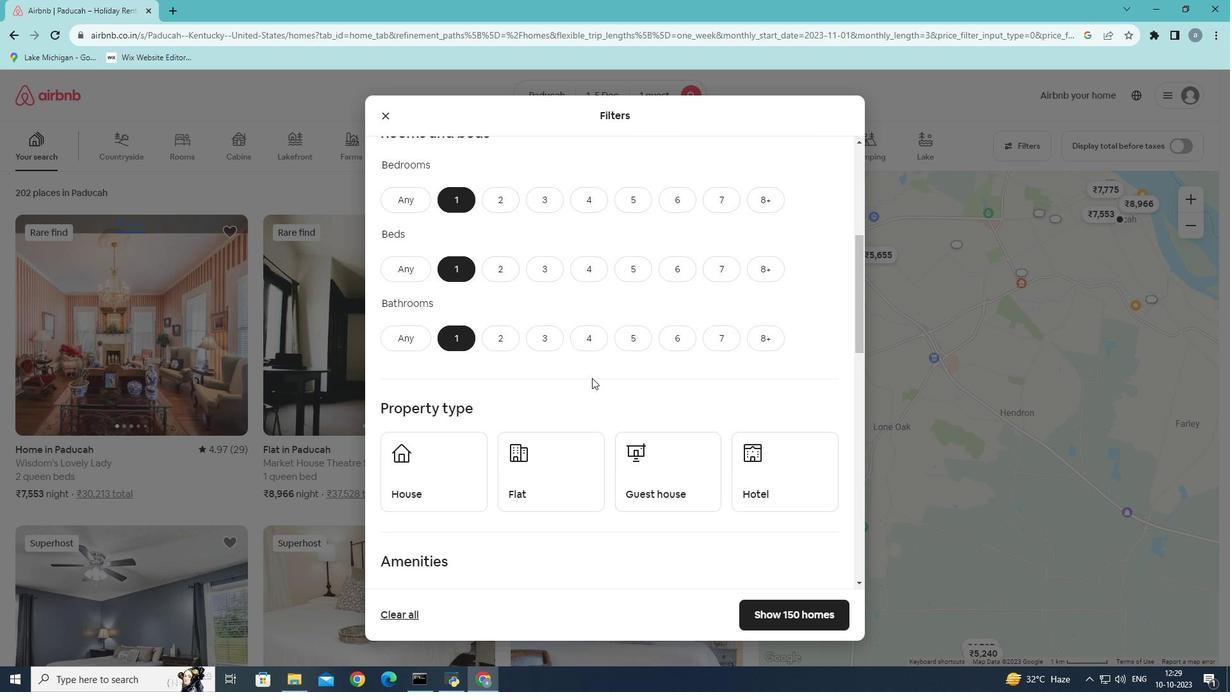 
Action: Mouse moved to (546, 432)
Screenshot: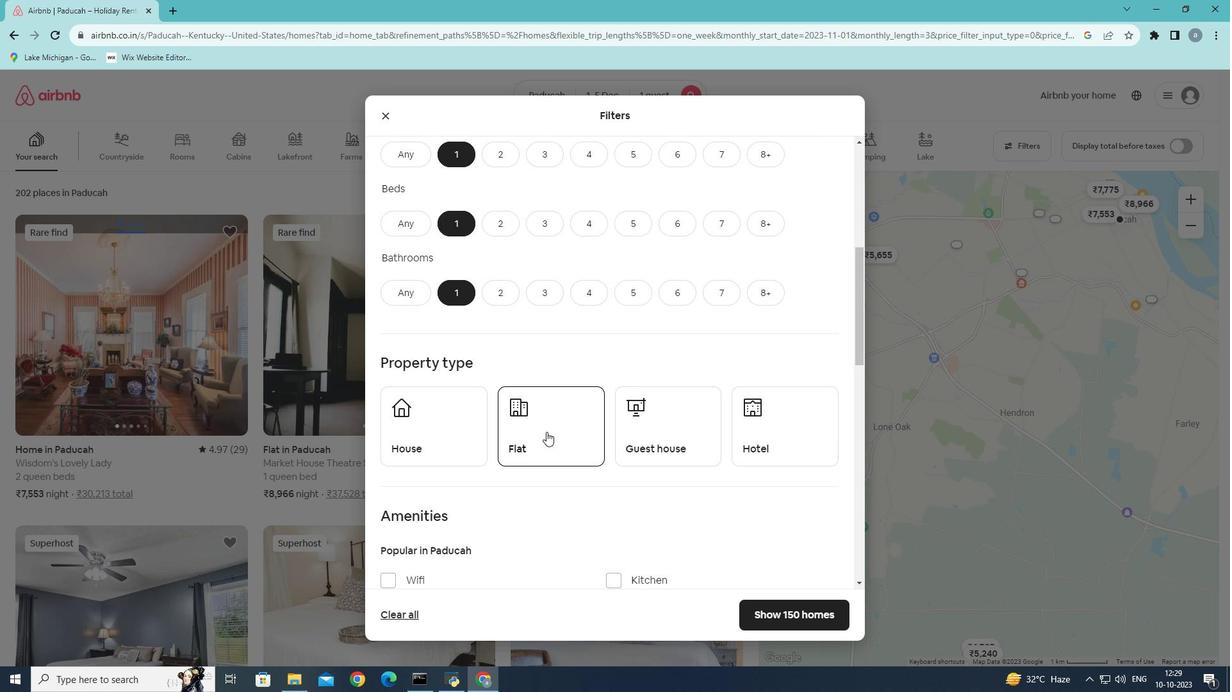 
Action: Mouse pressed left at (546, 432)
Screenshot: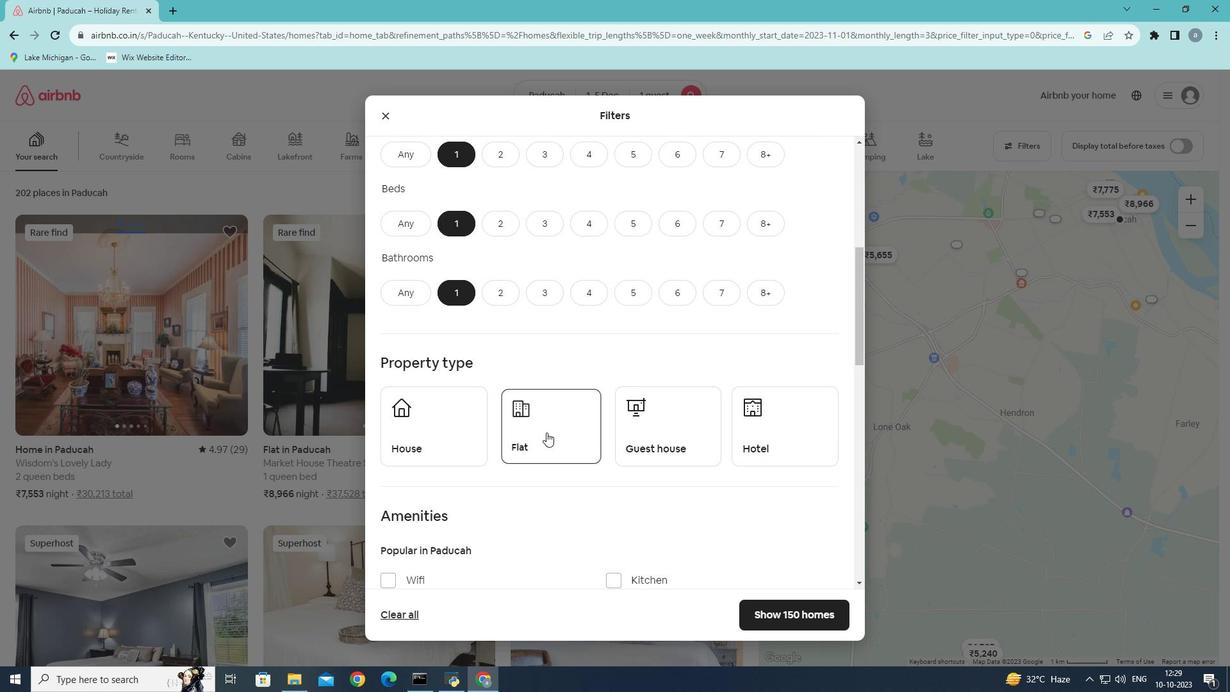 
Action: Mouse moved to (556, 466)
Screenshot: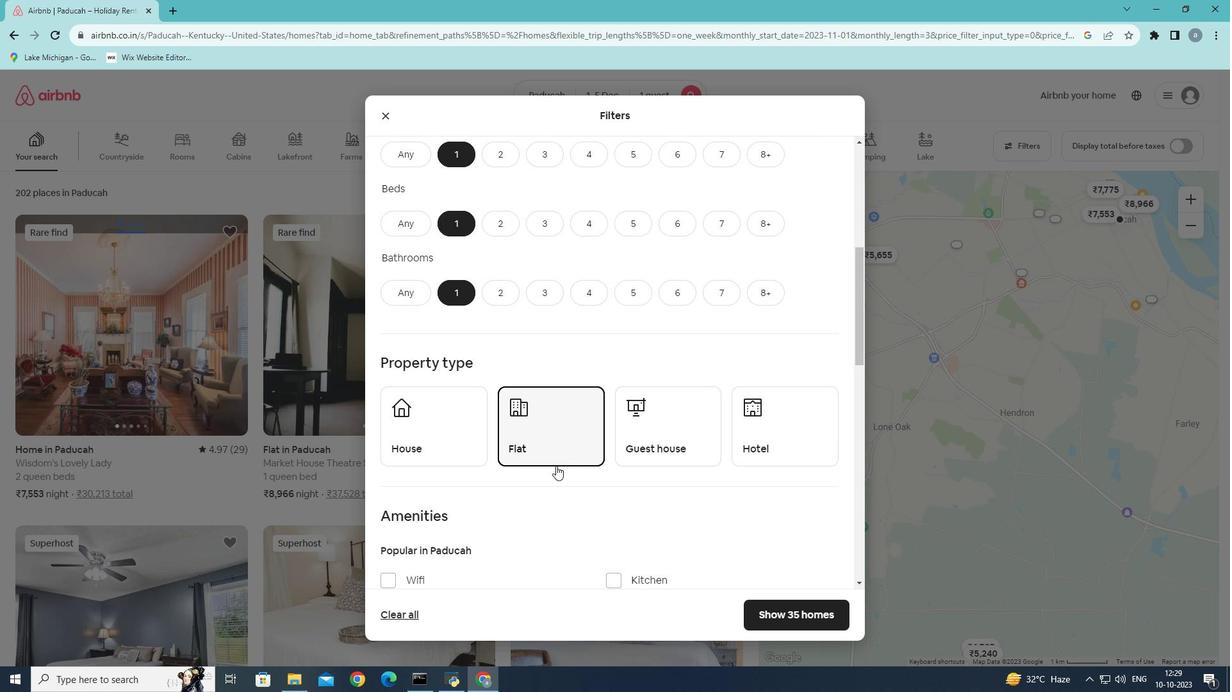 
Action: Mouse scrolled (556, 465) with delta (0, 0)
Screenshot: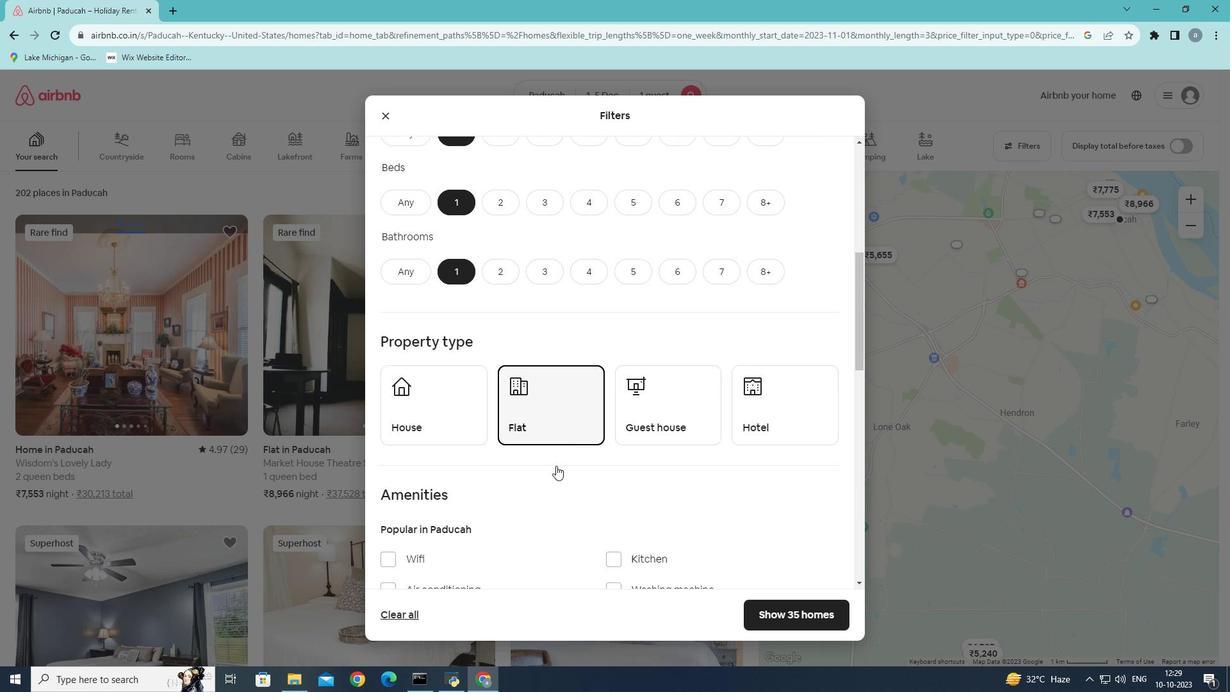 
Action: Mouse scrolled (556, 465) with delta (0, 0)
Screenshot: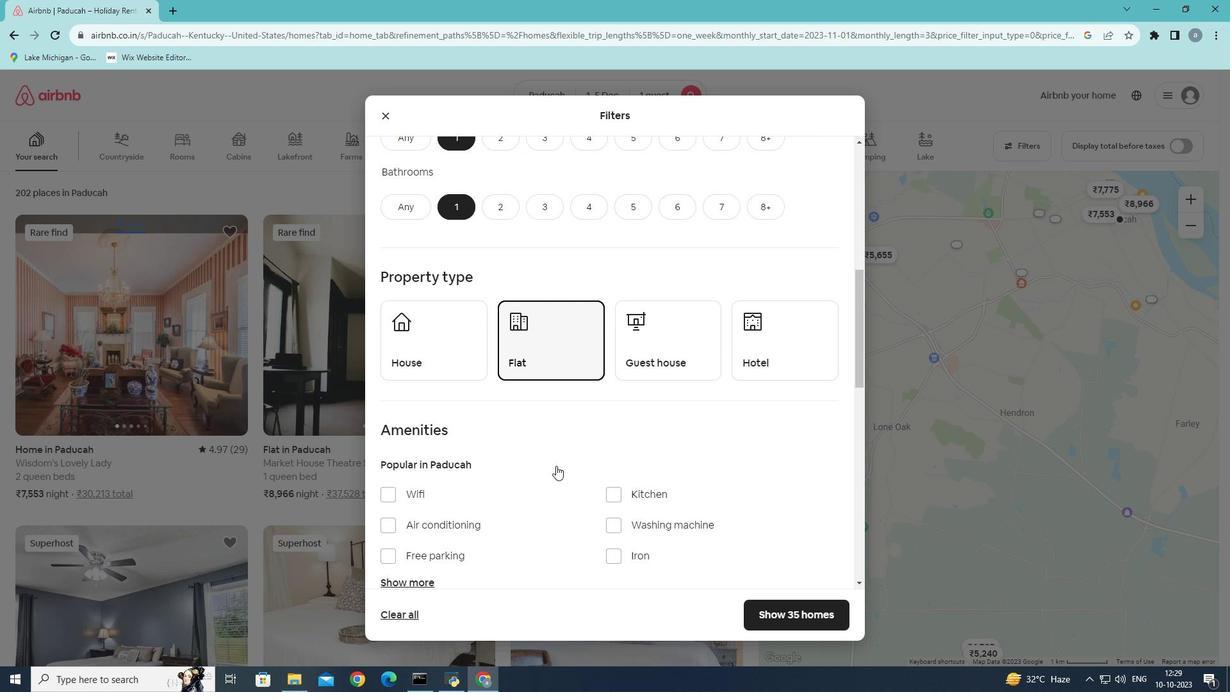 
Action: Mouse moved to (383, 455)
Screenshot: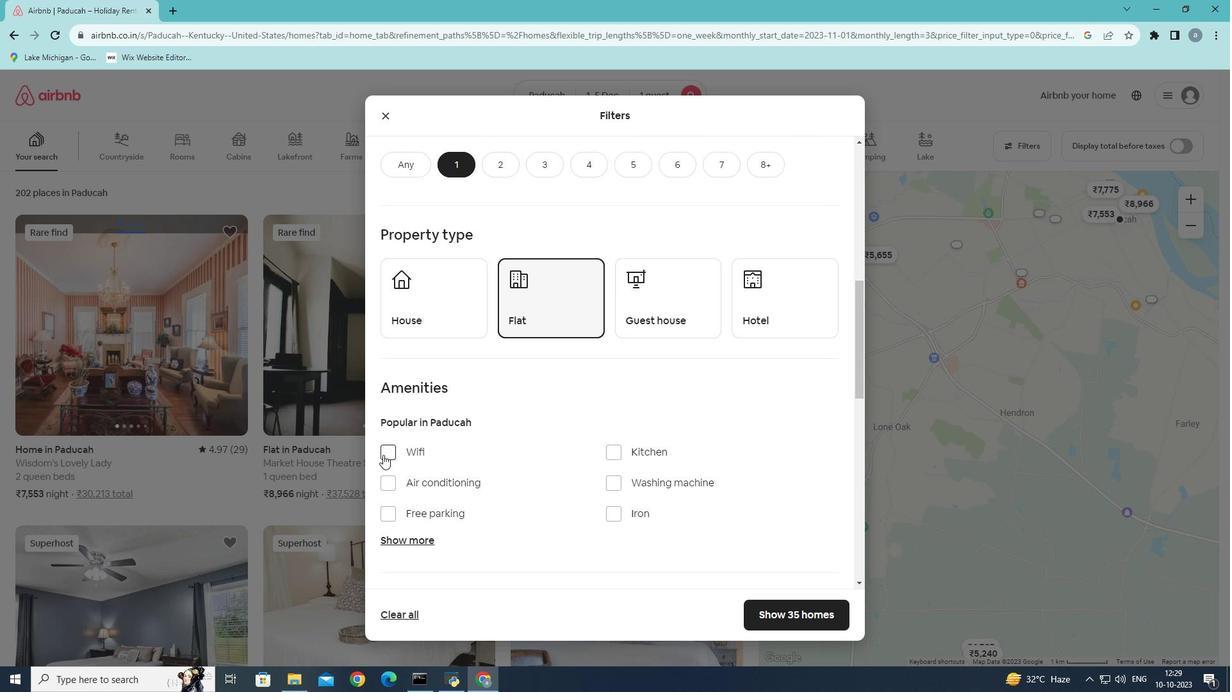 
Action: Mouse pressed left at (383, 455)
Screenshot: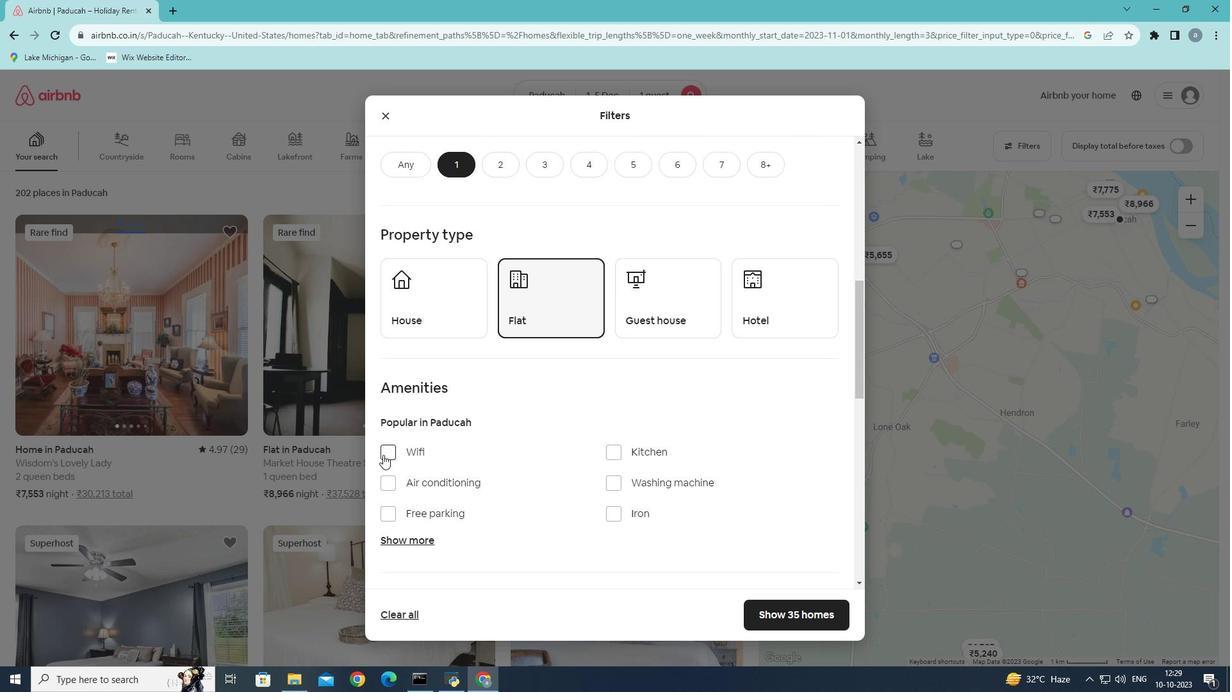 
Action: Mouse moved to (507, 473)
Screenshot: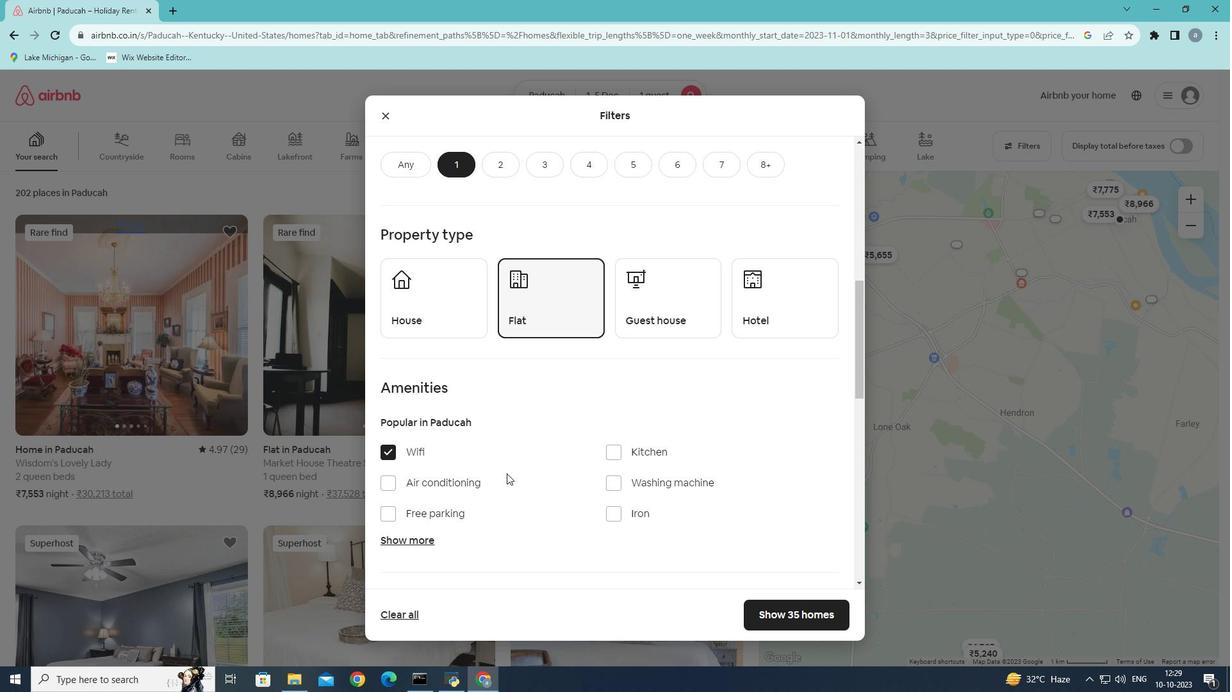 
Action: Mouse scrolled (507, 473) with delta (0, 0)
Screenshot: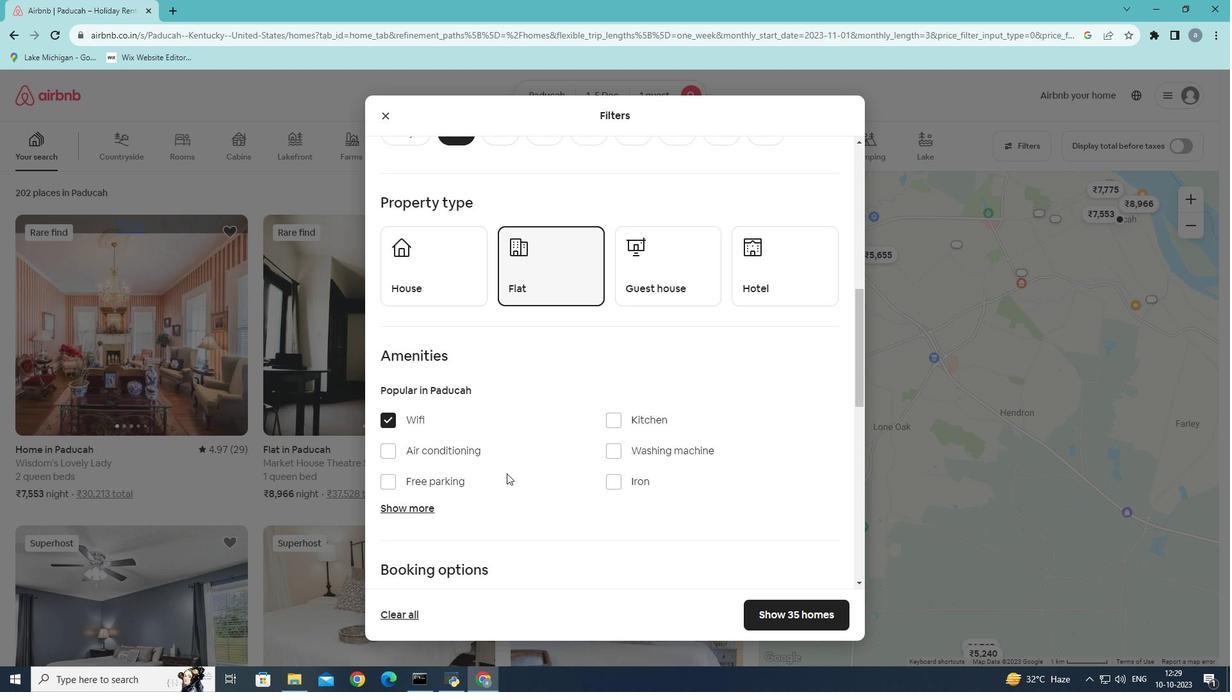 
Action: Mouse scrolled (507, 473) with delta (0, 0)
Screenshot: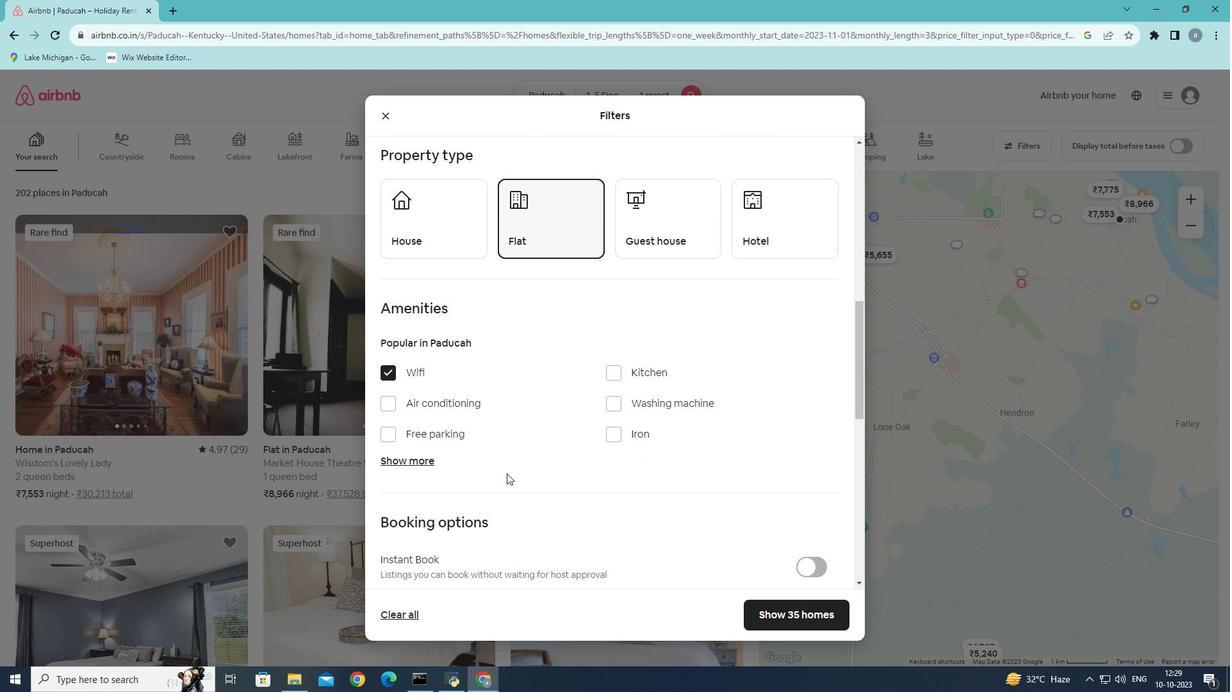
Action: Mouse scrolled (507, 473) with delta (0, 0)
Screenshot: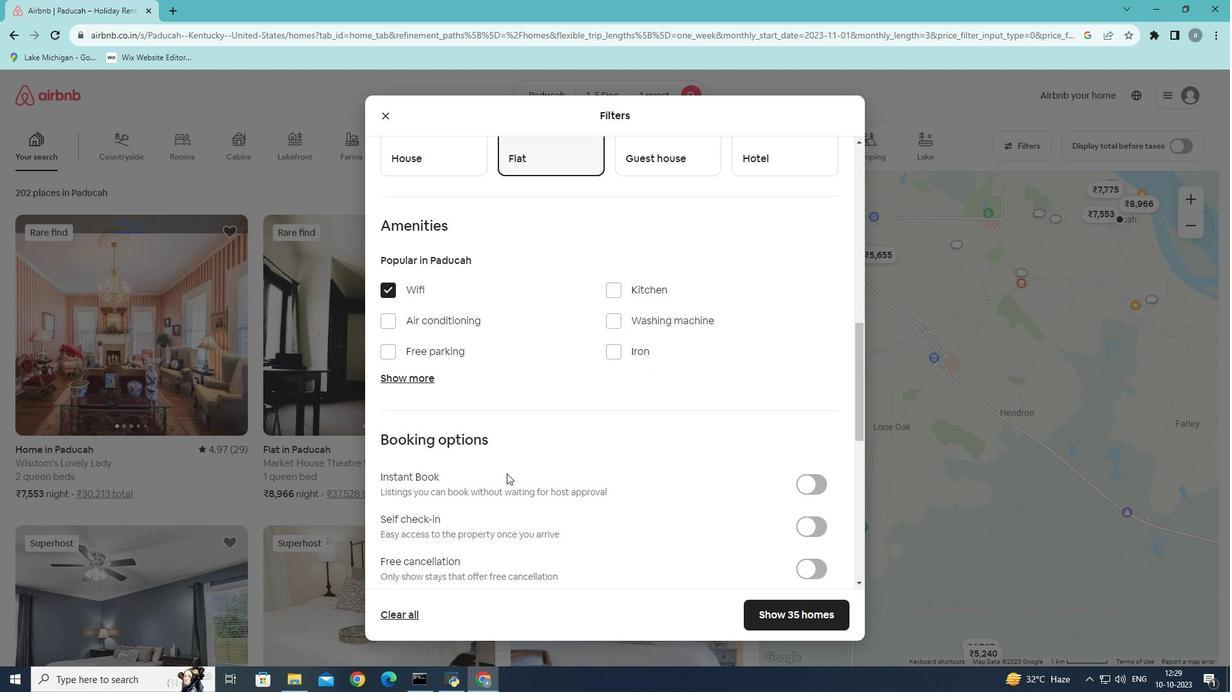 
Action: Mouse moved to (515, 467)
Screenshot: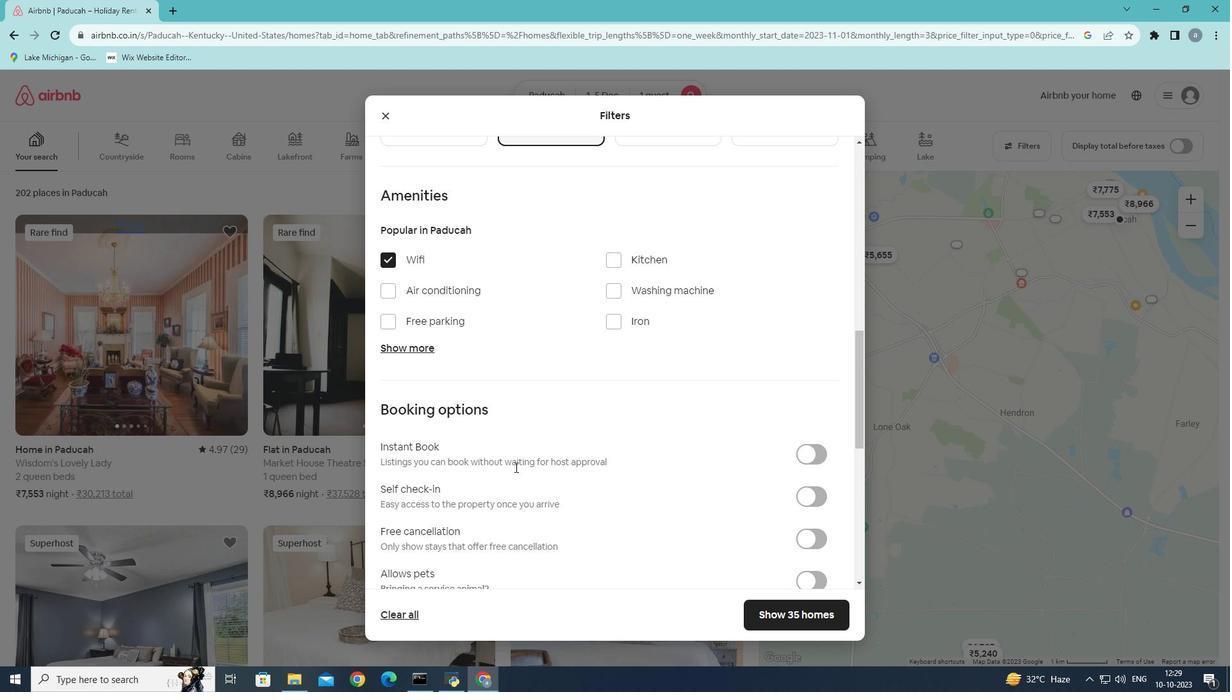 
Action: Mouse scrolled (515, 466) with delta (0, 0)
Screenshot: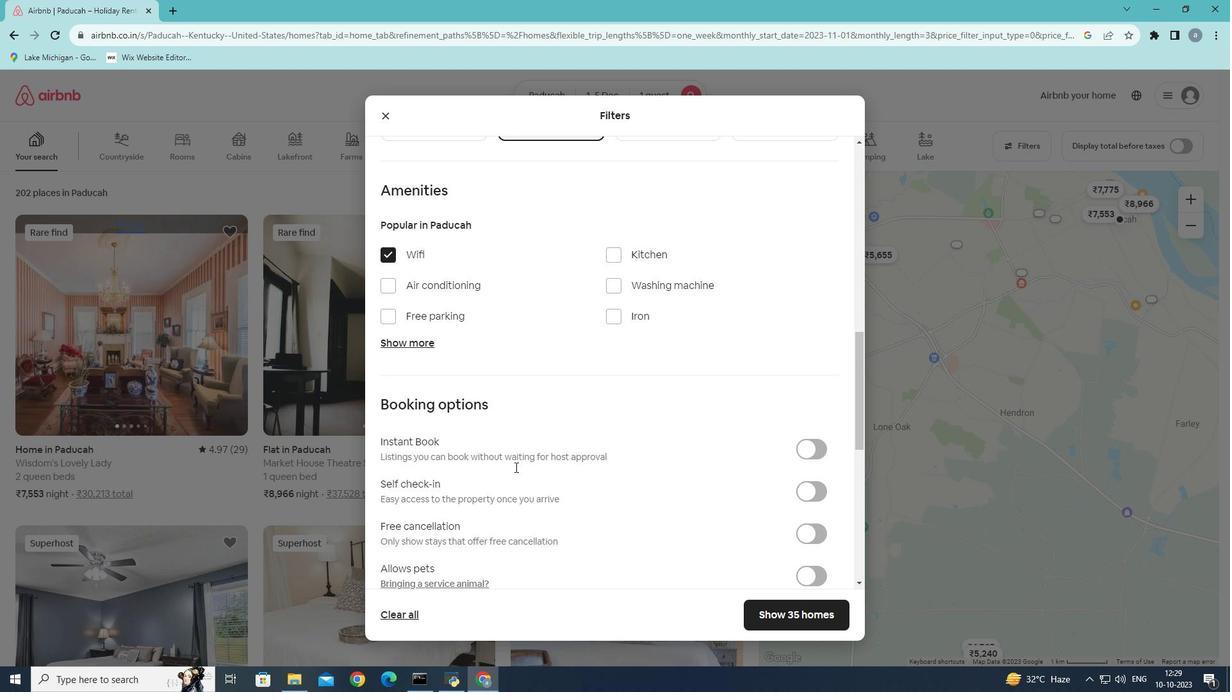 
Action: Mouse moved to (822, 433)
Screenshot: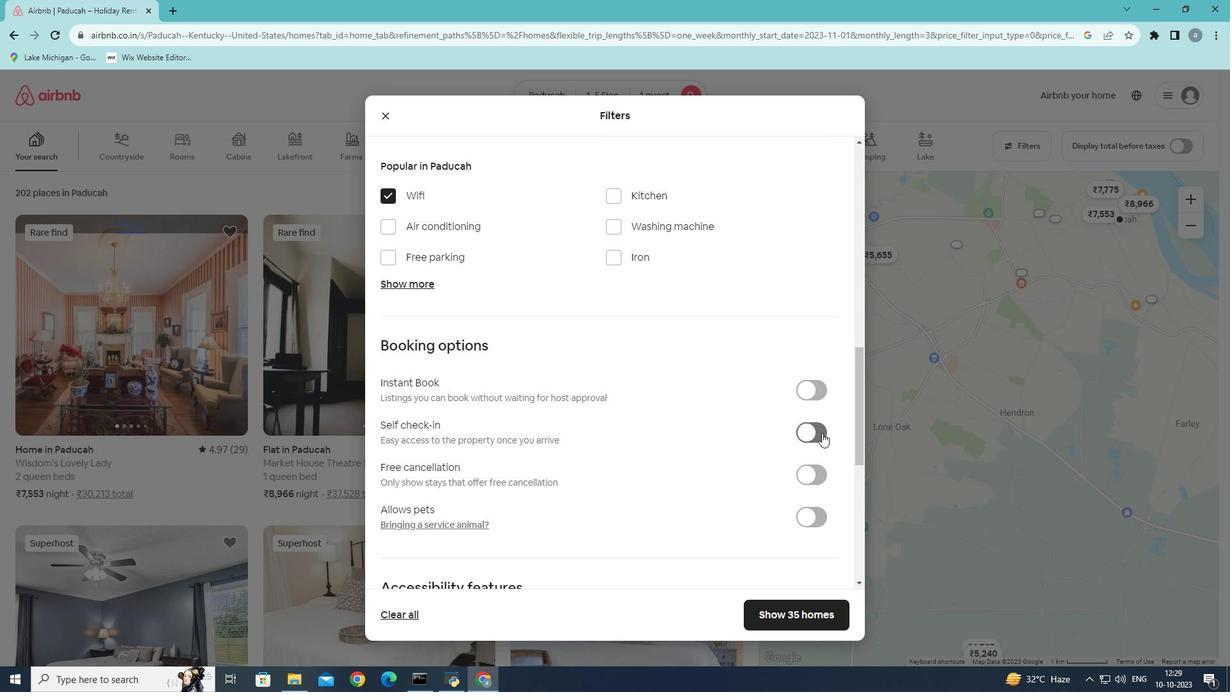 
Action: Mouse pressed left at (822, 433)
Screenshot: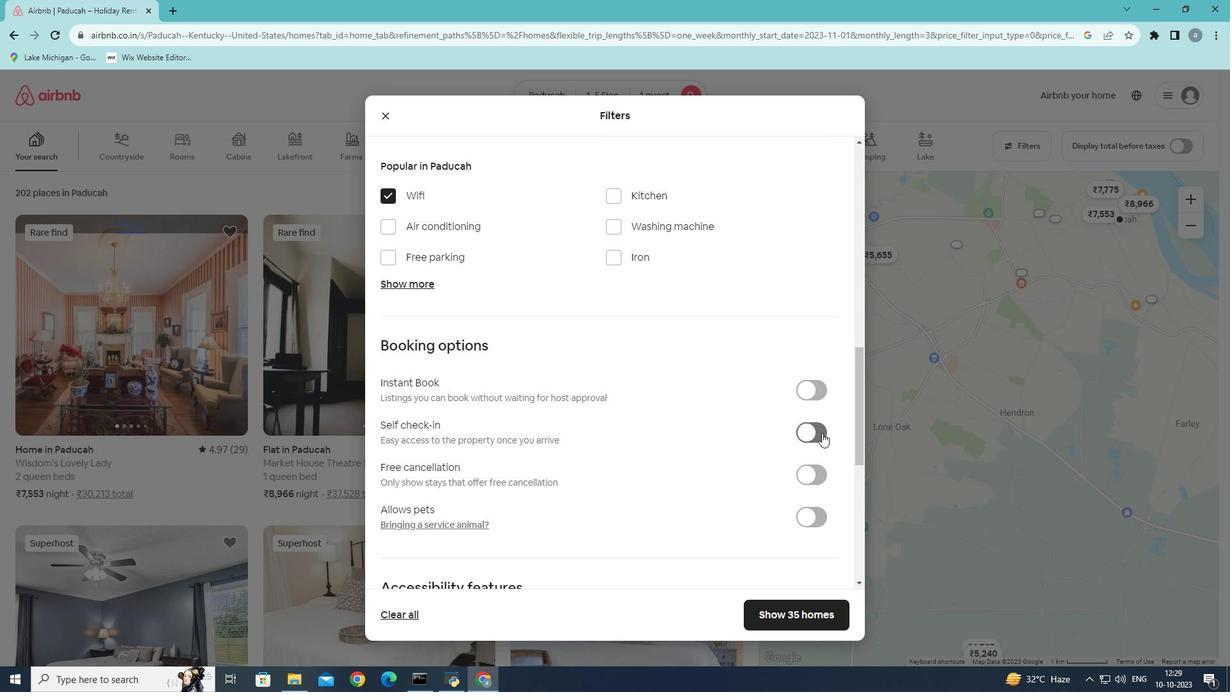 
Action: Mouse moved to (769, 610)
Screenshot: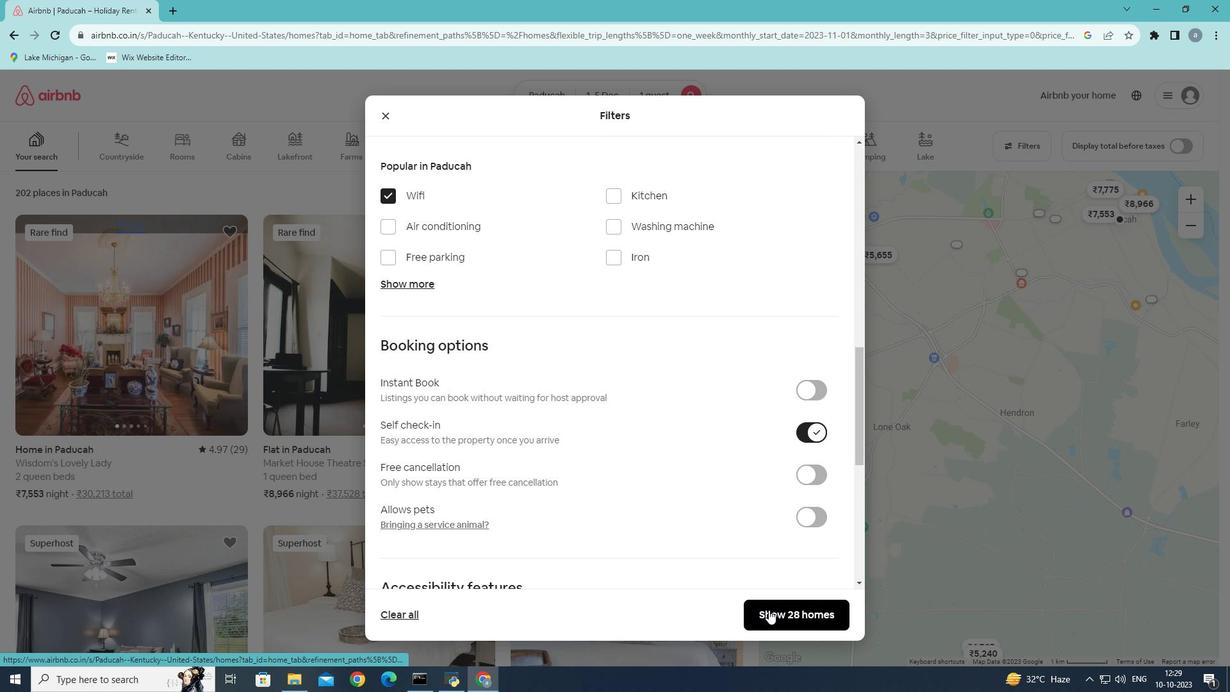 
Action: Mouse pressed left at (769, 610)
Screenshot: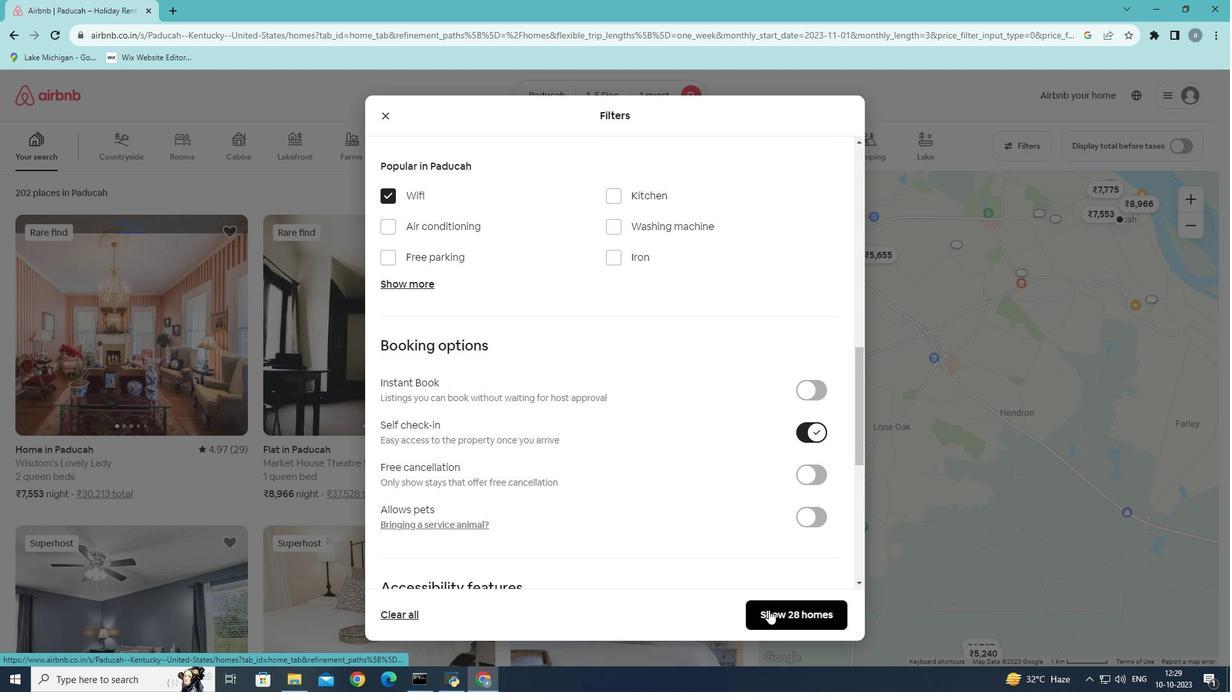 
Action: Mouse moved to (684, 411)
Screenshot: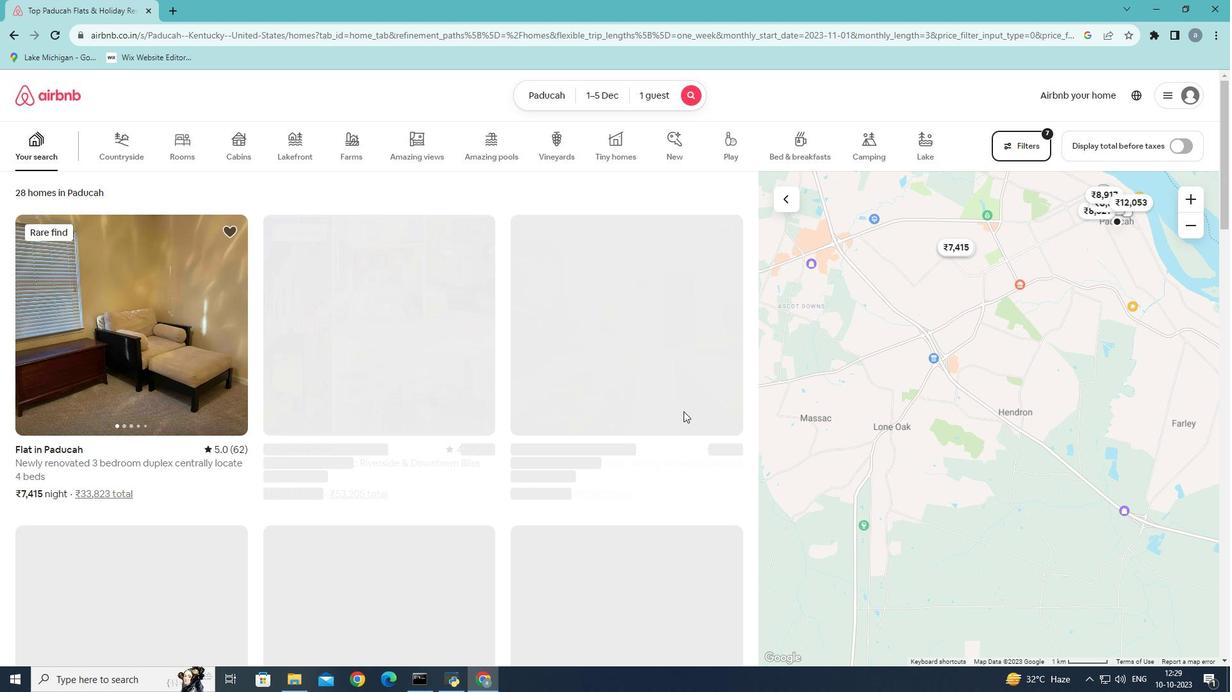 
